 Task: Create in the project AgileHaven in Backlog an issue 'Integrate a new product comparison feature into an existing e-commerce website to improve product evaluation and decision making for customers', assign it to team member softage.4@softage.net and change the status to IN PROGRESS. Create in the project AgileHaven in Backlog an issue 'Develop a new tool for automated testing of web application security vulnerabilities and penetration testing', assign it to team member softage.1@softage.net and change the status to IN PROGRESS
Action: Mouse moved to (200, 64)
Screenshot: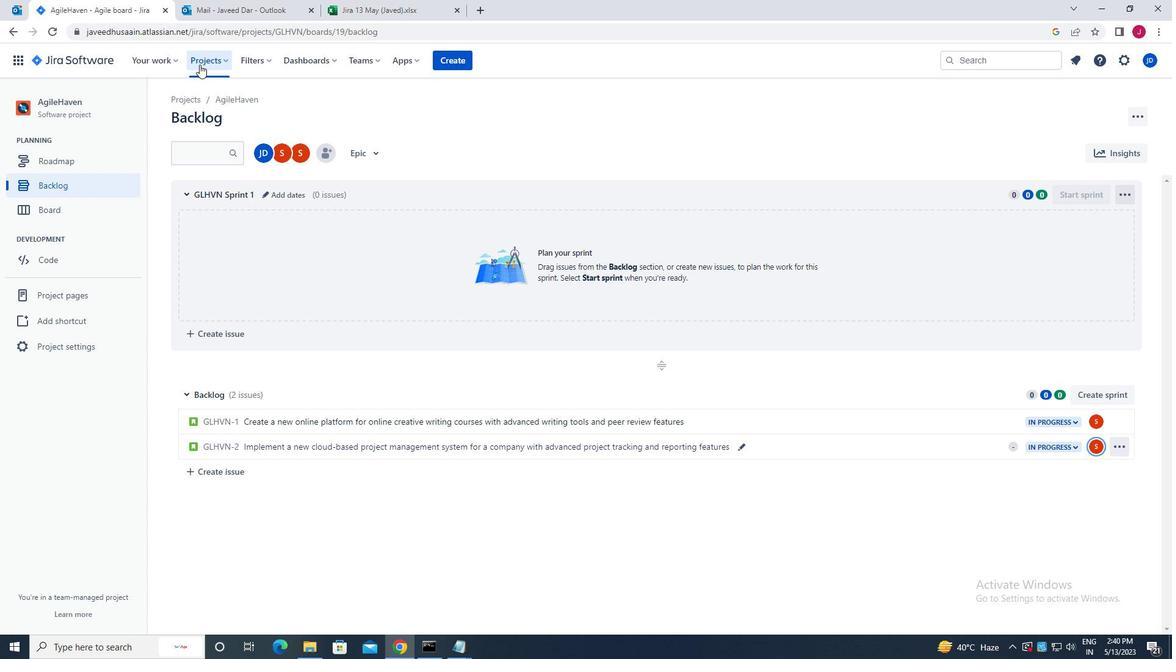 
Action: Mouse pressed left at (200, 64)
Screenshot: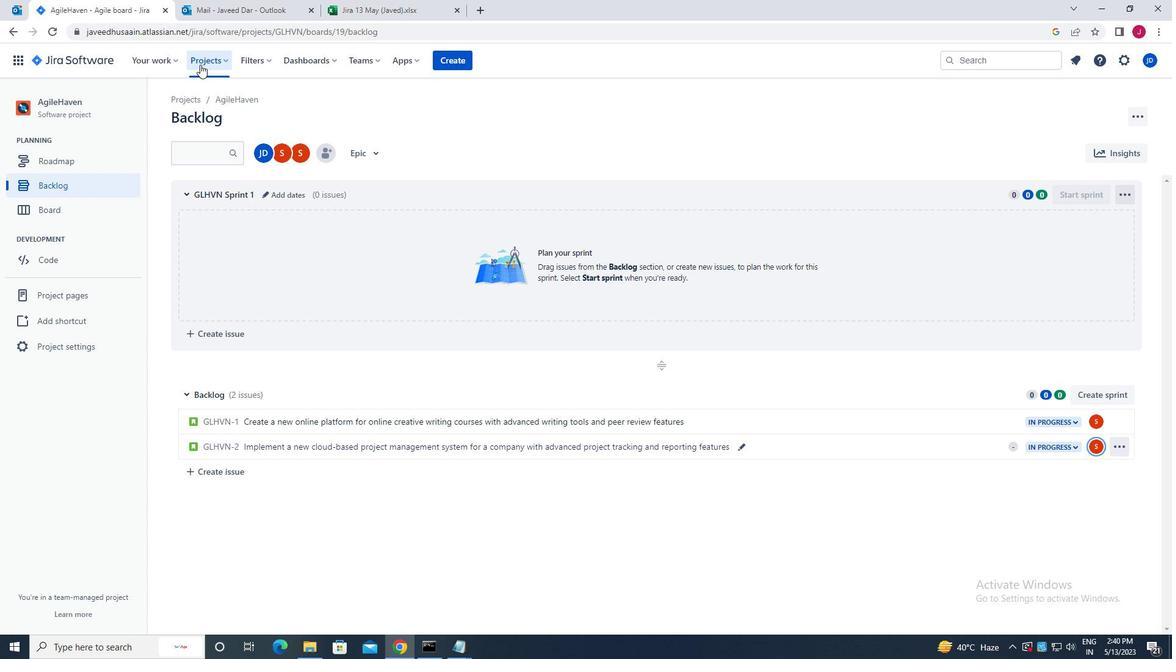 
Action: Mouse moved to (251, 111)
Screenshot: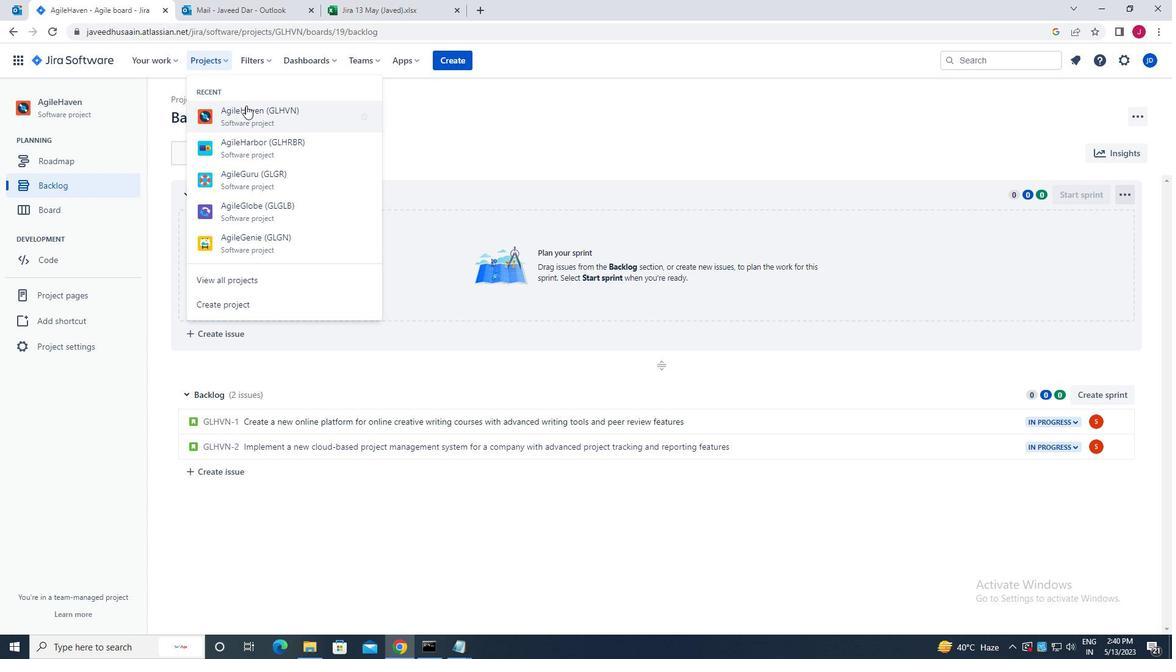 
Action: Mouse pressed left at (251, 111)
Screenshot: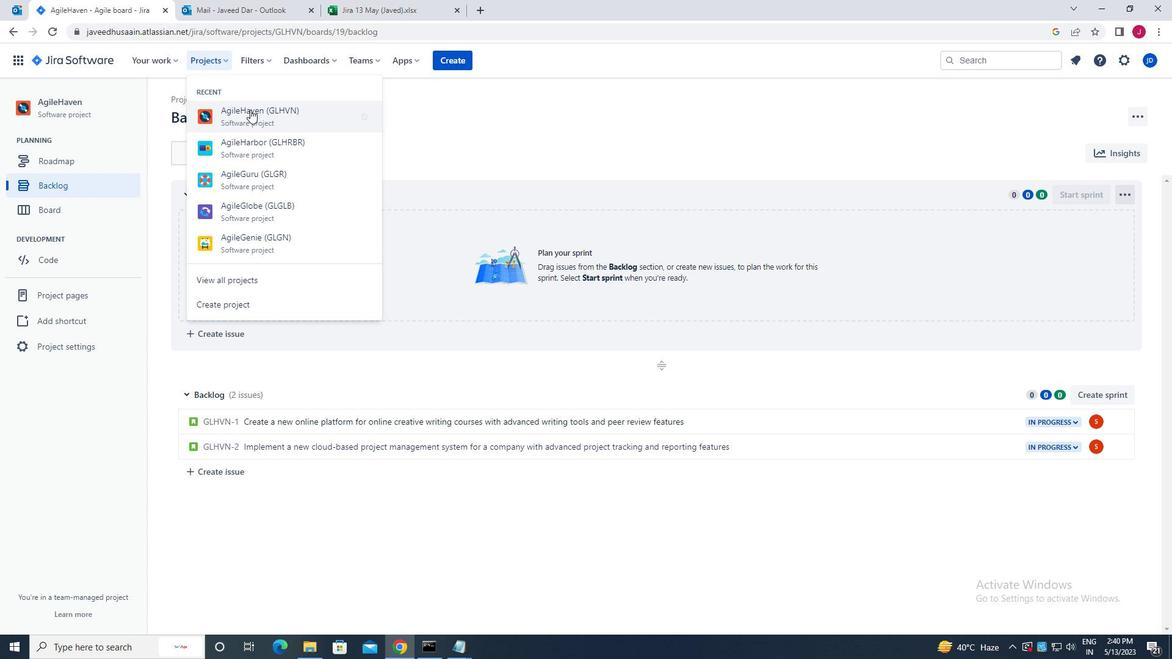 
Action: Mouse moved to (79, 186)
Screenshot: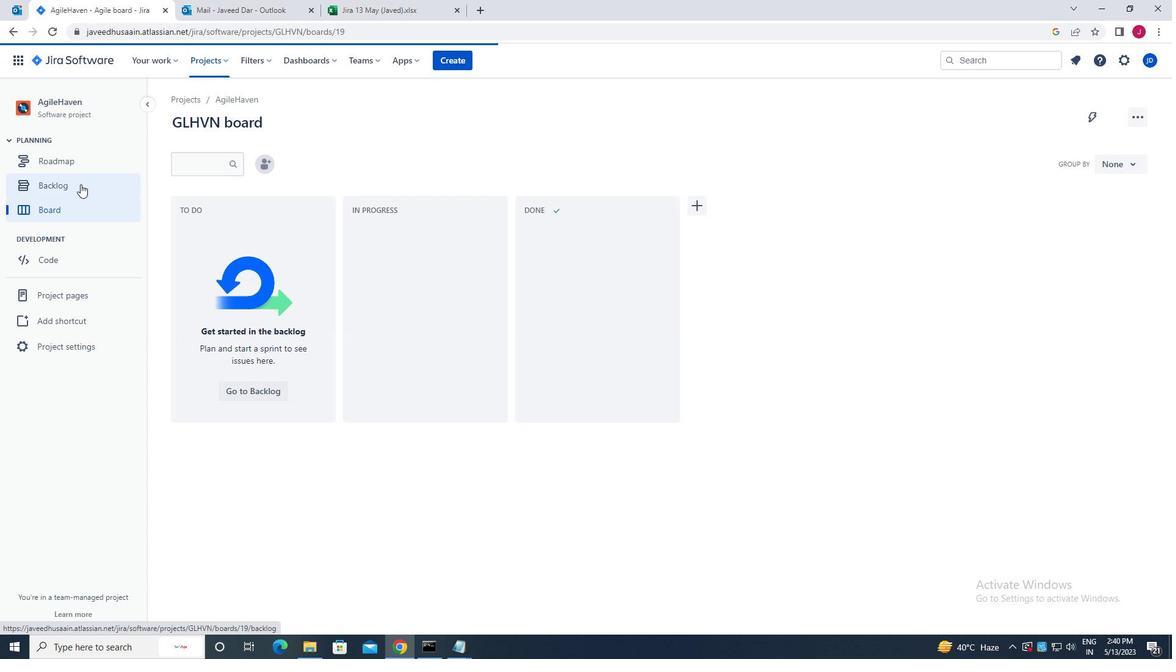 
Action: Mouse pressed left at (79, 186)
Screenshot: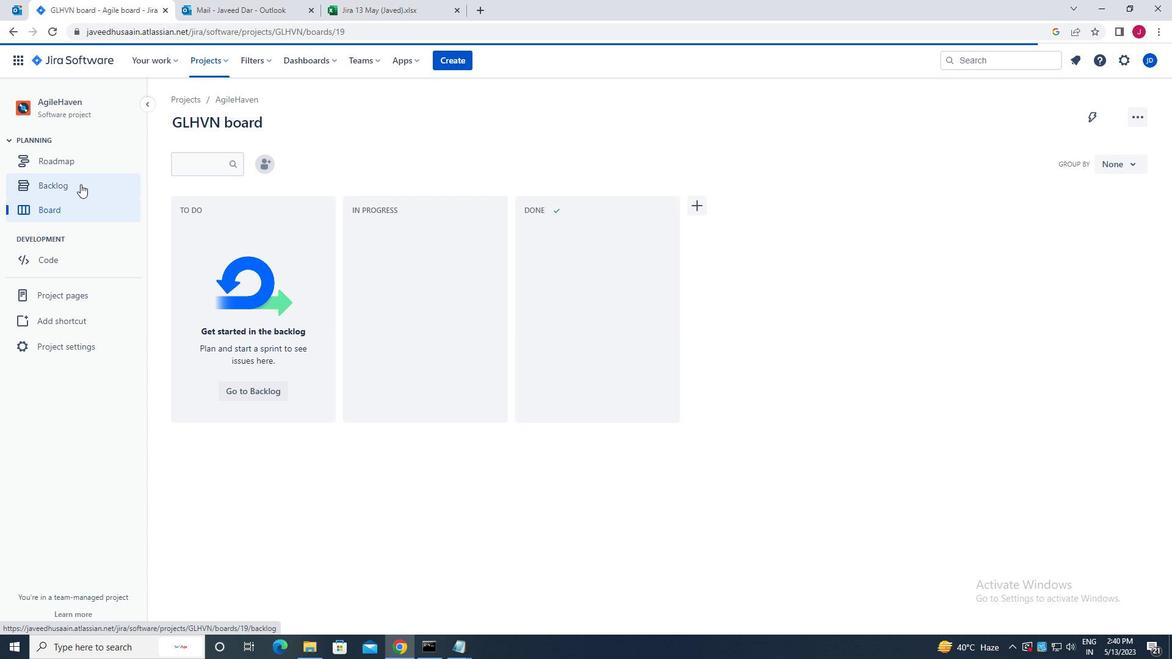 
Action: Mouse moved to (433, 367)
Screenshot: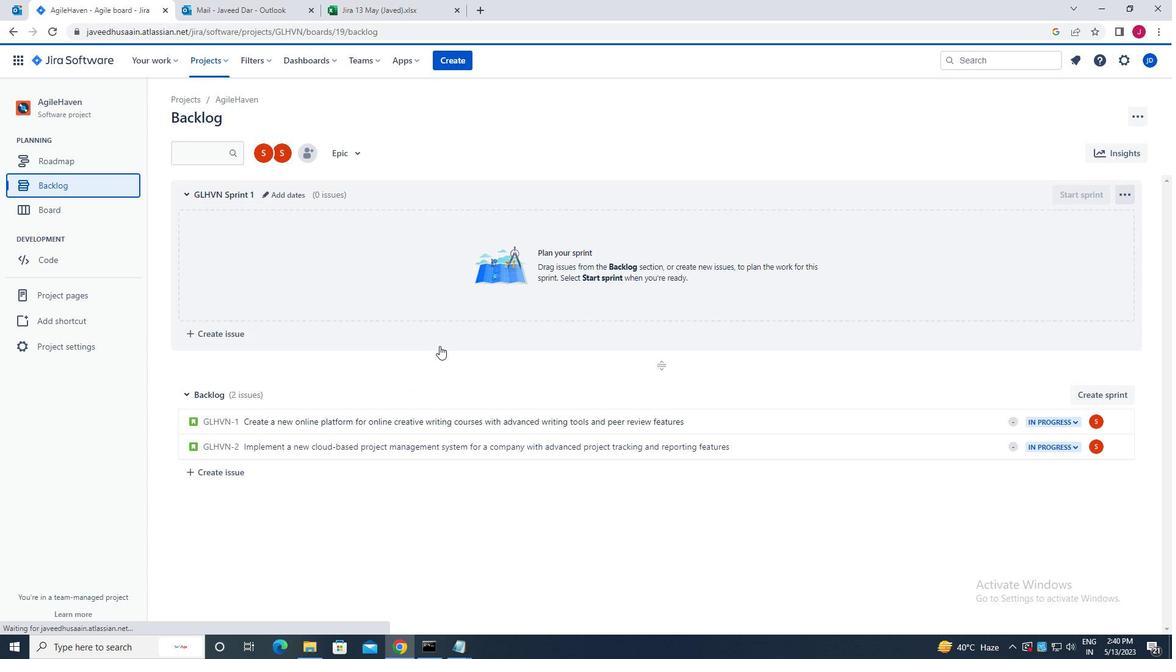 
Action: Mouse scrolled (433, 366) with delta (0, 0)
Screenshot: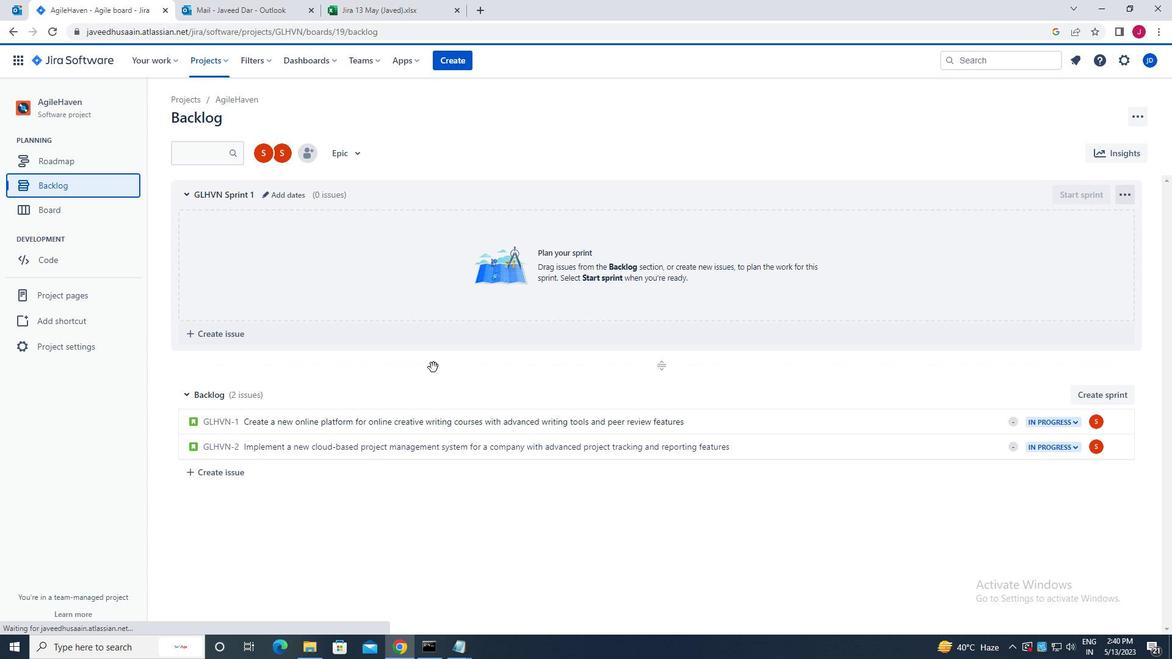 
Action: Mouse scrolled (433, 366) with delta (0, 0)
Screenshot: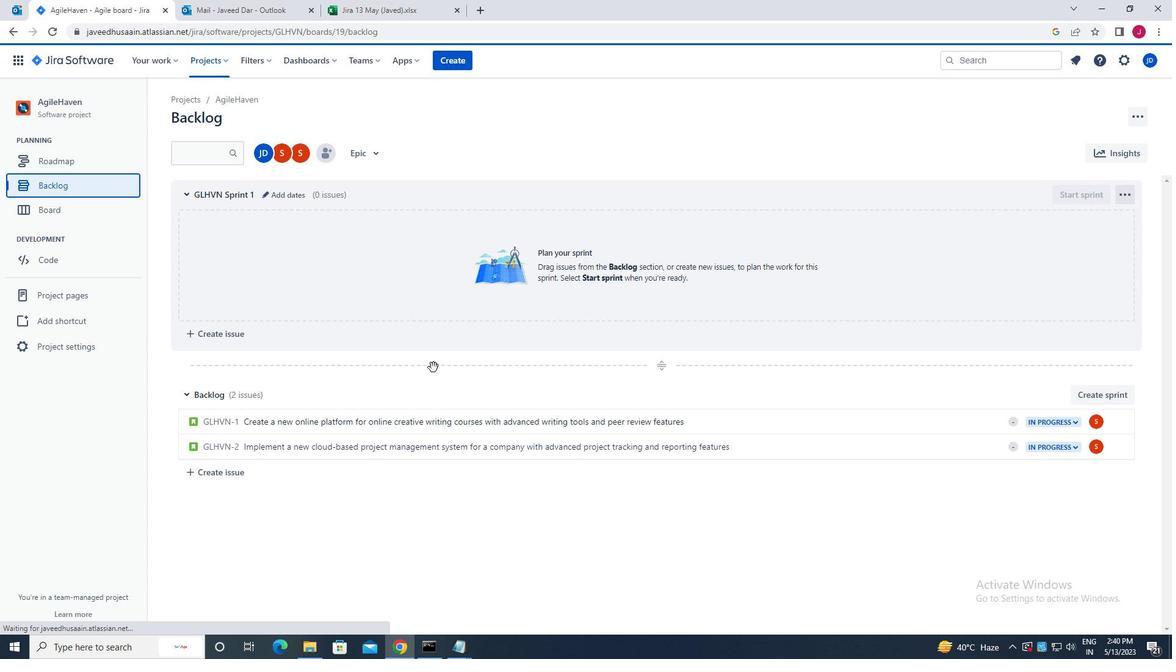 
Action: Mouse scrolled (433, 366) with delta (0, 0)
Screenshot: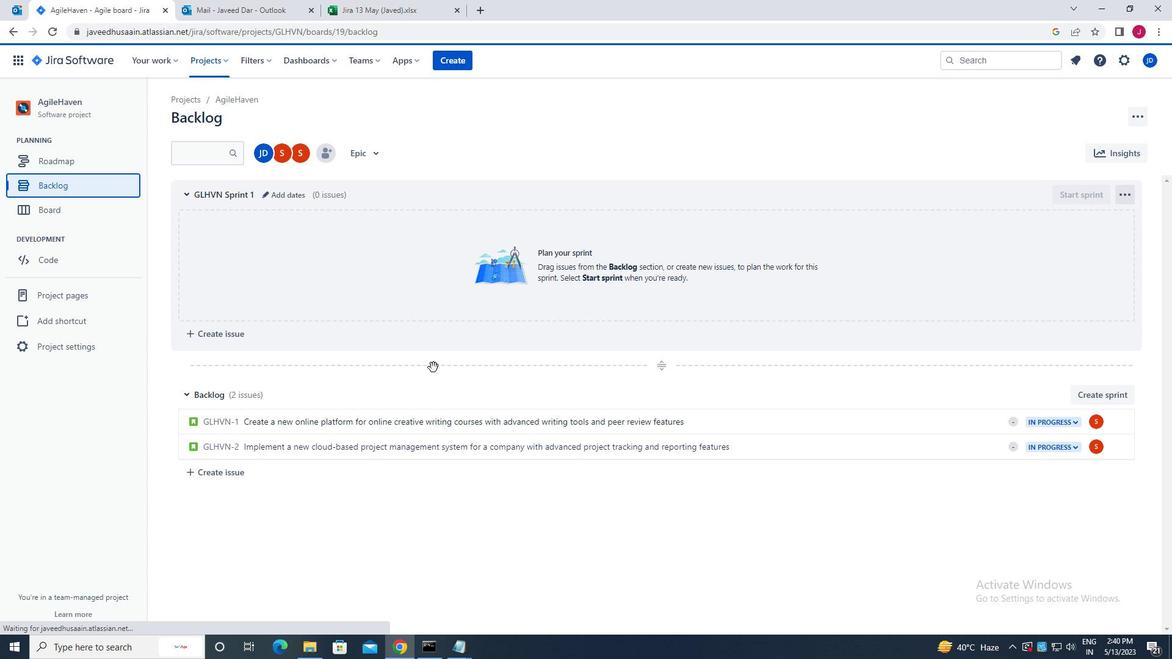 
Action: Mouse moved to (227, 472)
Screenshot: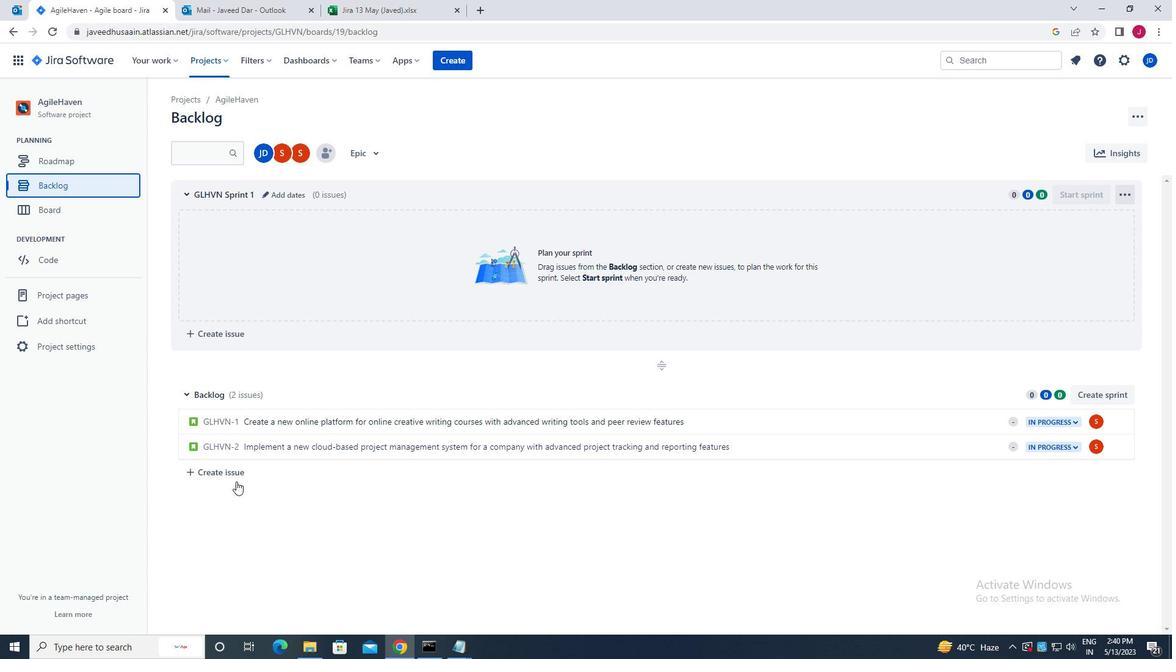 
Action: Mouse pressed left at (227, 472)
Screenshot: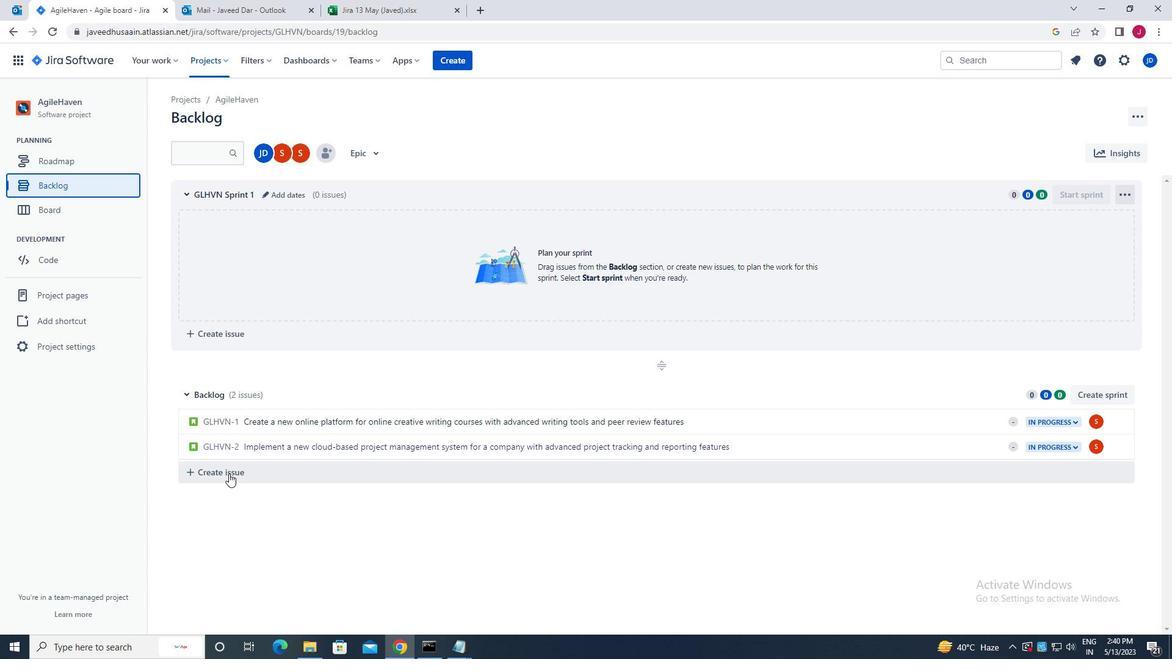 
Action: Mouse moved to (321, 476)
Screenshot: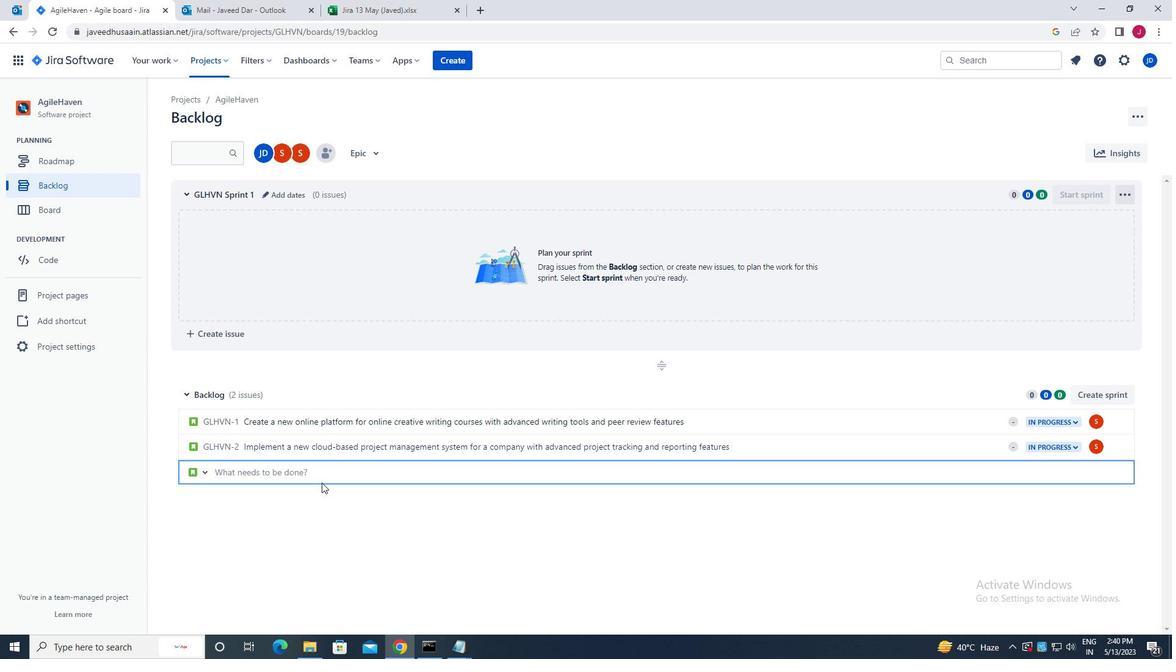 
Action: Mouse pressed left at (321, 476)
Screenshot: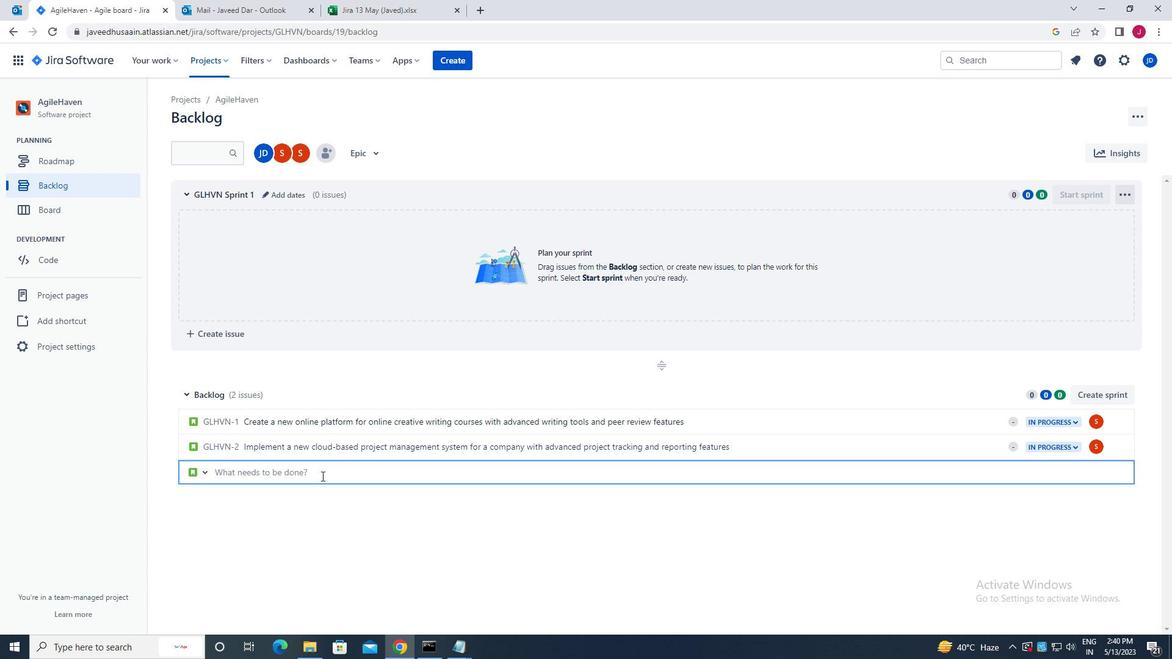
Action: Key pressed i<Key.caps_lock>ntegrate<Key.space>a<Key.space>new<Key.space>product<Key.space>comparision<Key.space>
Screenshot: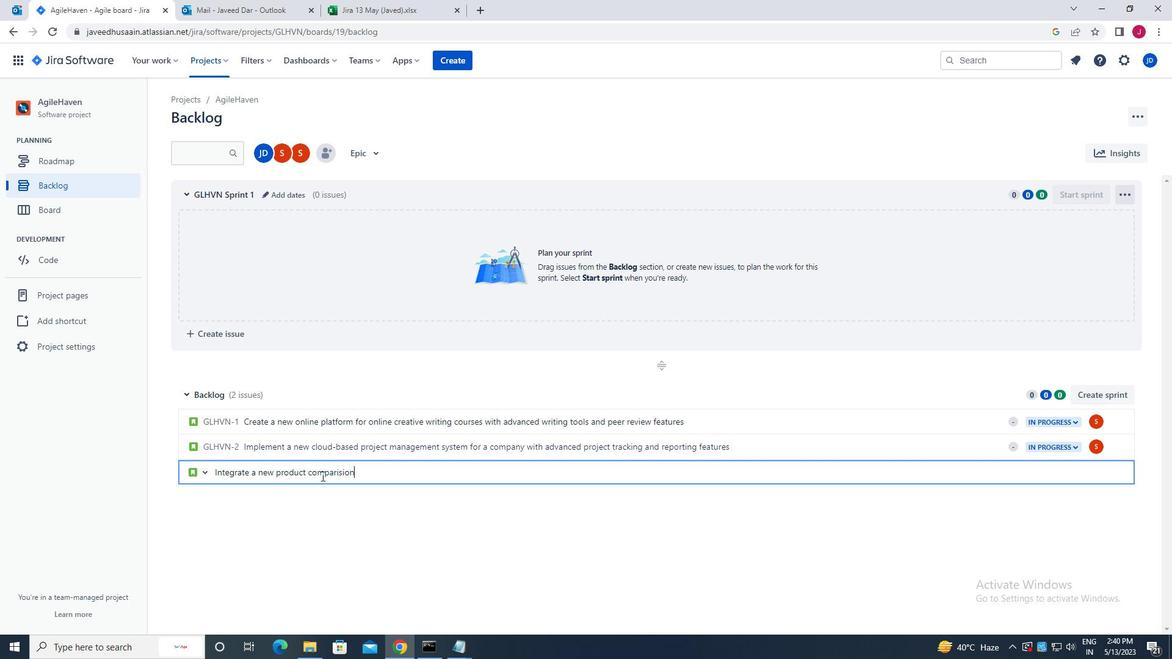 
Action: Mouse moved to (339, 473)
Screenshot: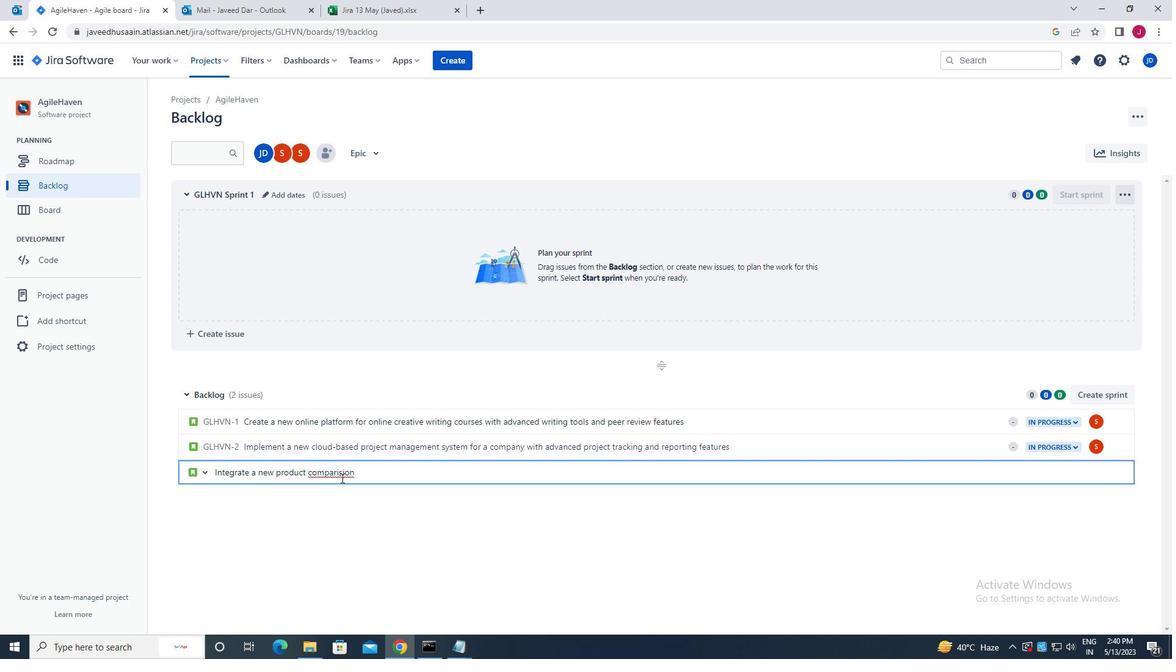 
Action: Mouse pressed right at (339, 473)
Screenshot: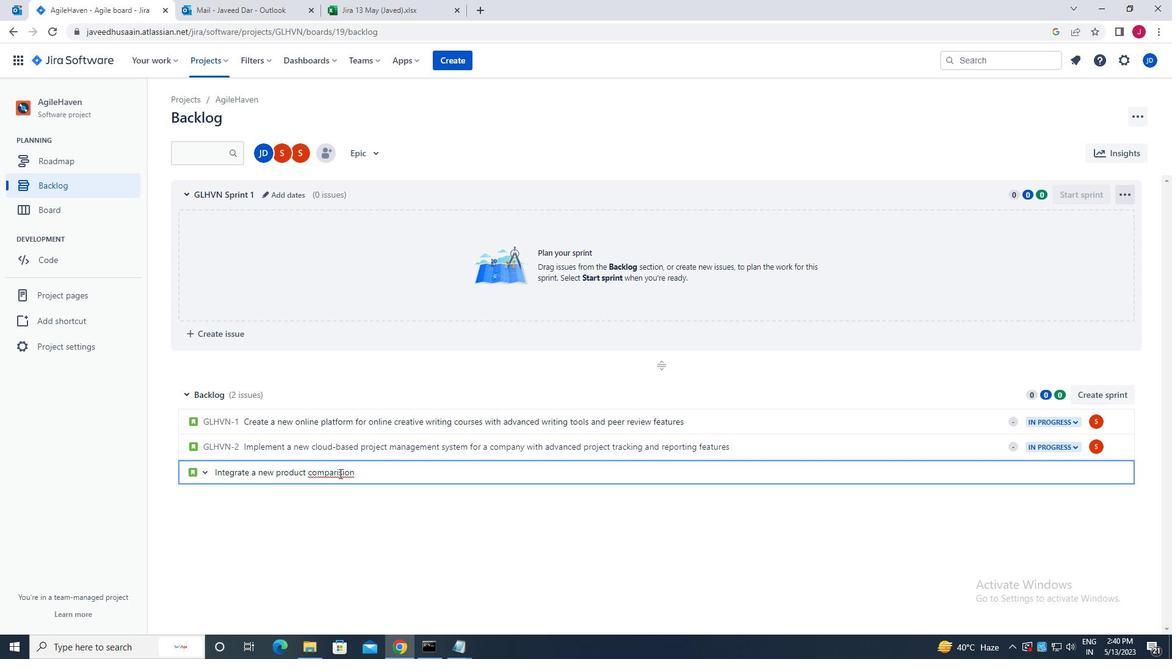 
Action: Mouse moved to (392, 308)
Screenshot: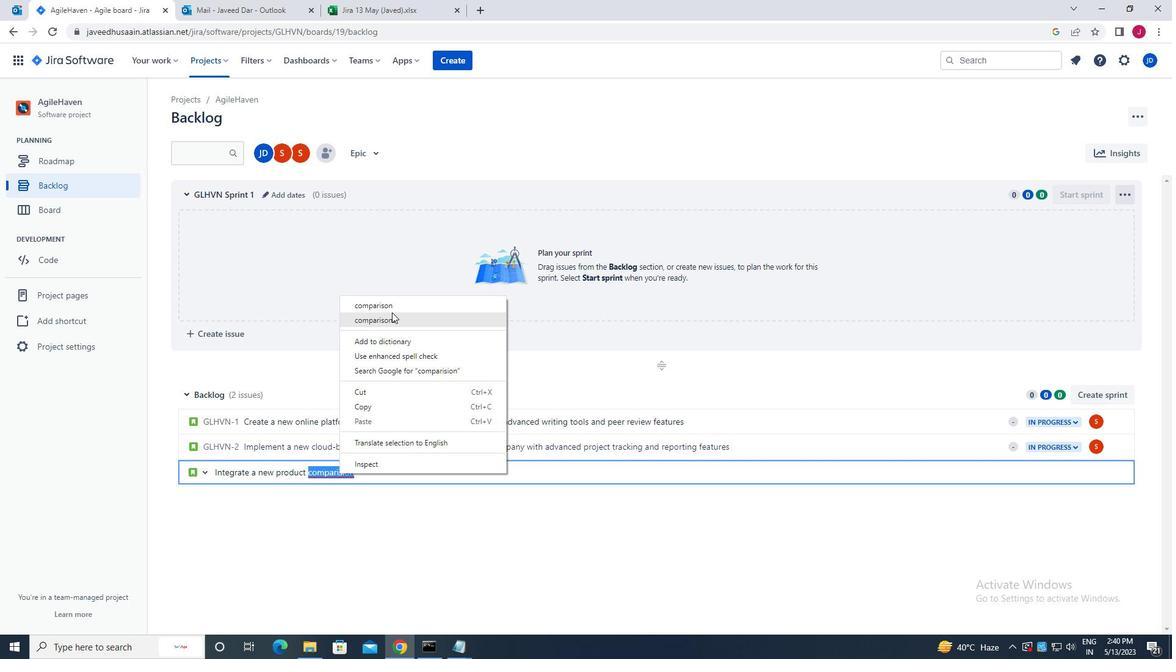 
Action: Mouse pressed left at (392, 308)
Screenshot: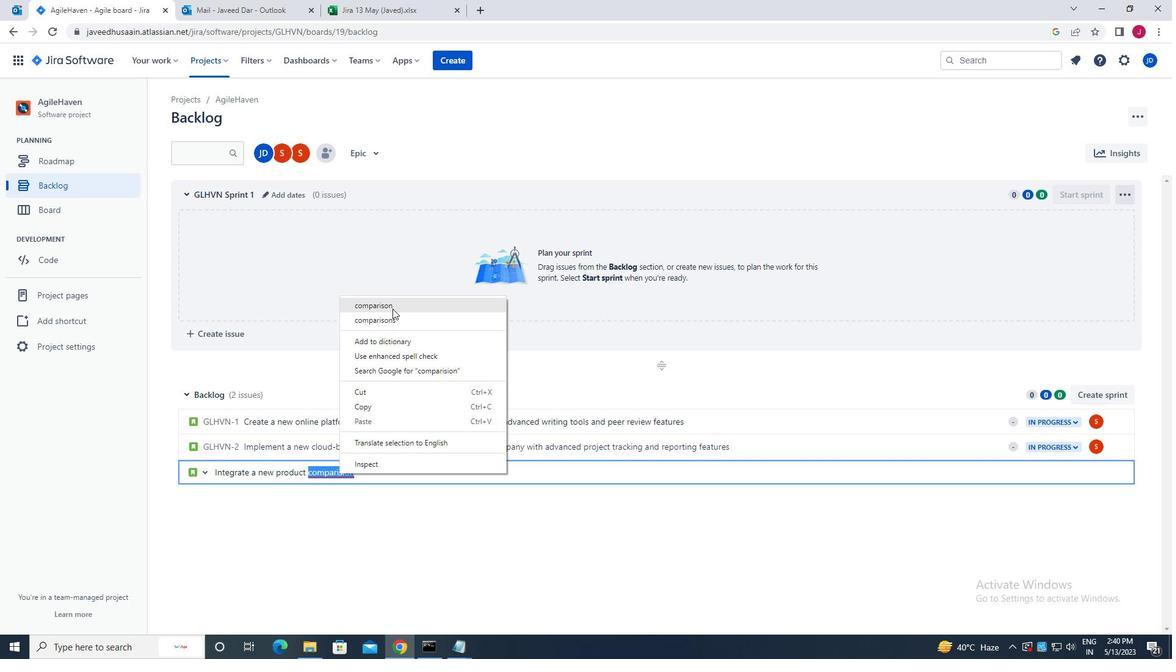 
Action: Mouse moved to (406, 460)
Screenshot: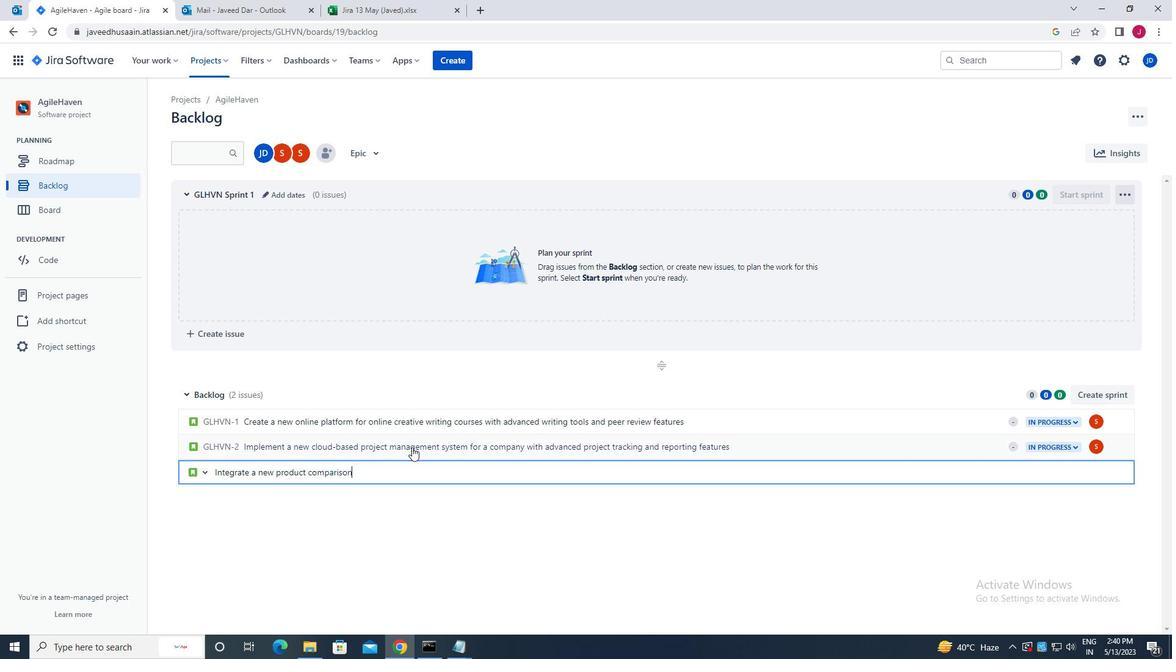 
Action: Key pressed <Key.space>feature<Key.space>into<Key.space>an<Key.space>existing<Key.space>e-commerce<Key.space>website<Key.space>to<Key.space>improve<Key.space>product<Key.space>evalution<Key.space>
Screenshot: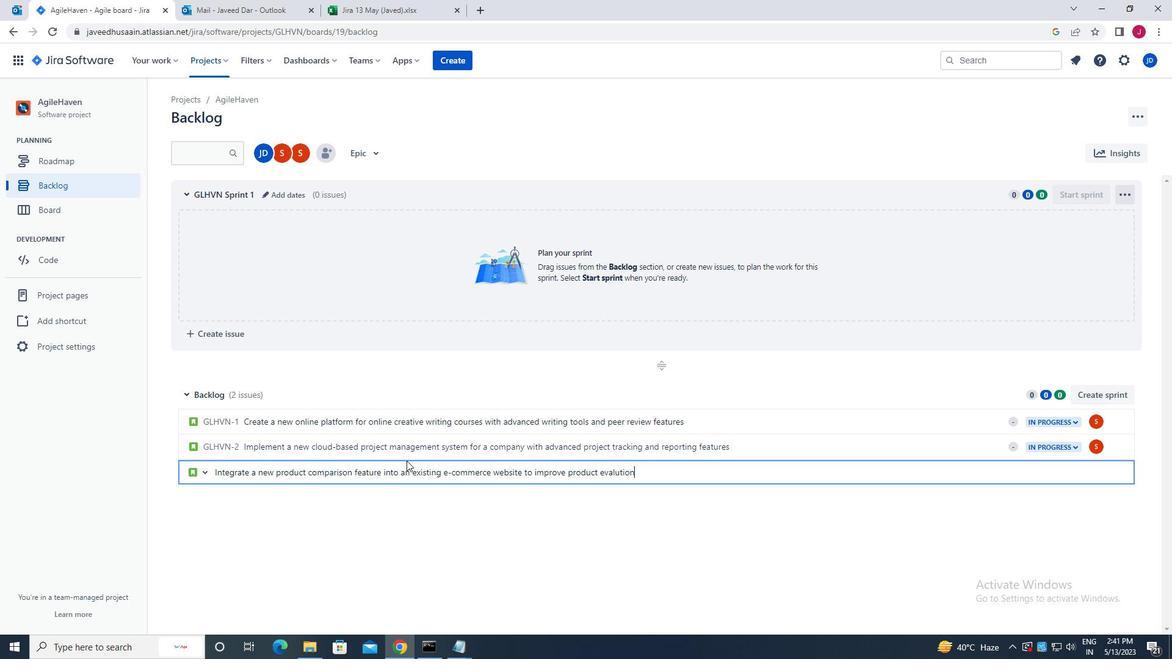 
Action: Mouse moved to (630, 474)
Screenshot: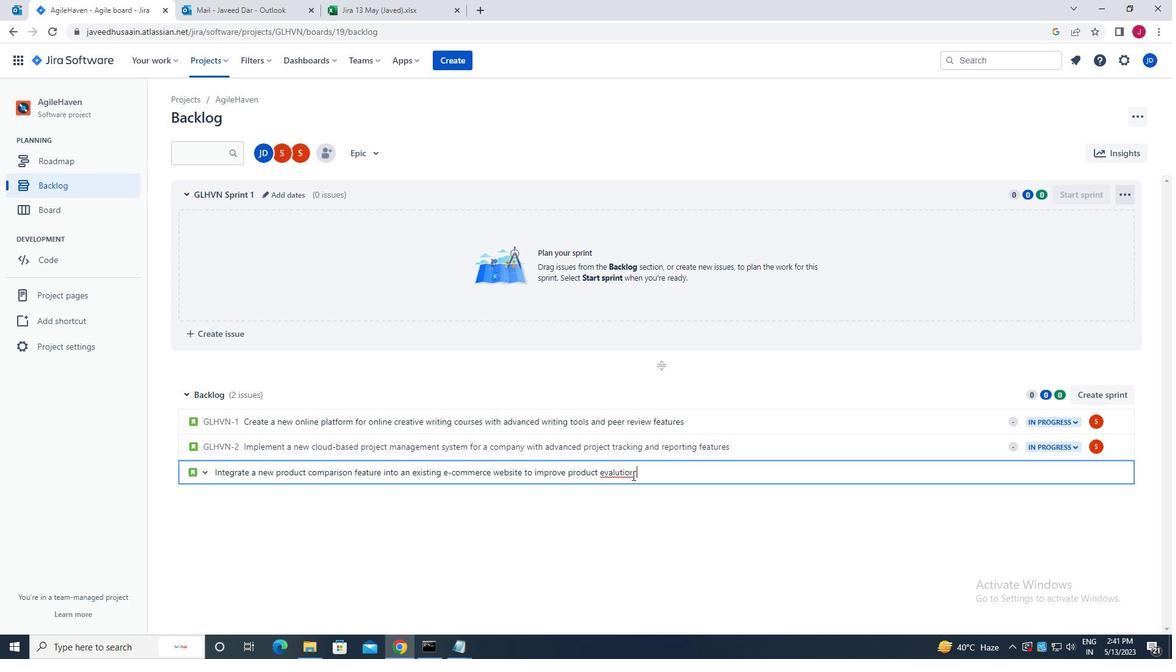 
Action: Mouse pressed right at (630, 474)
Screenshot: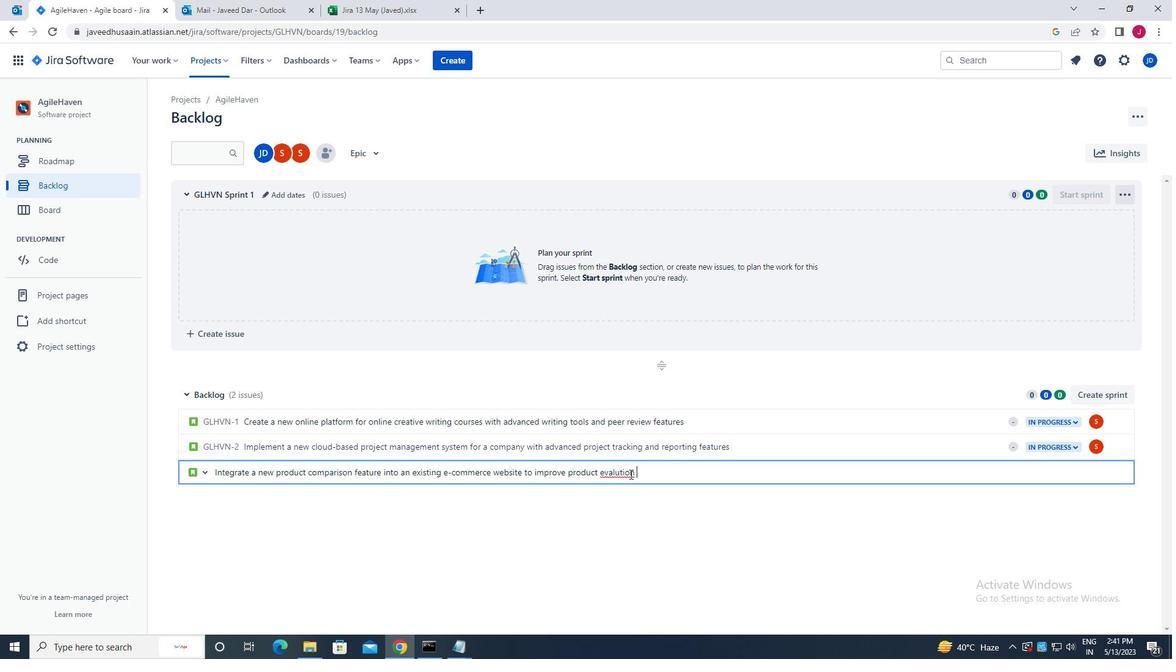 
Action: Mouse moved to (666, 290)
Screenshot: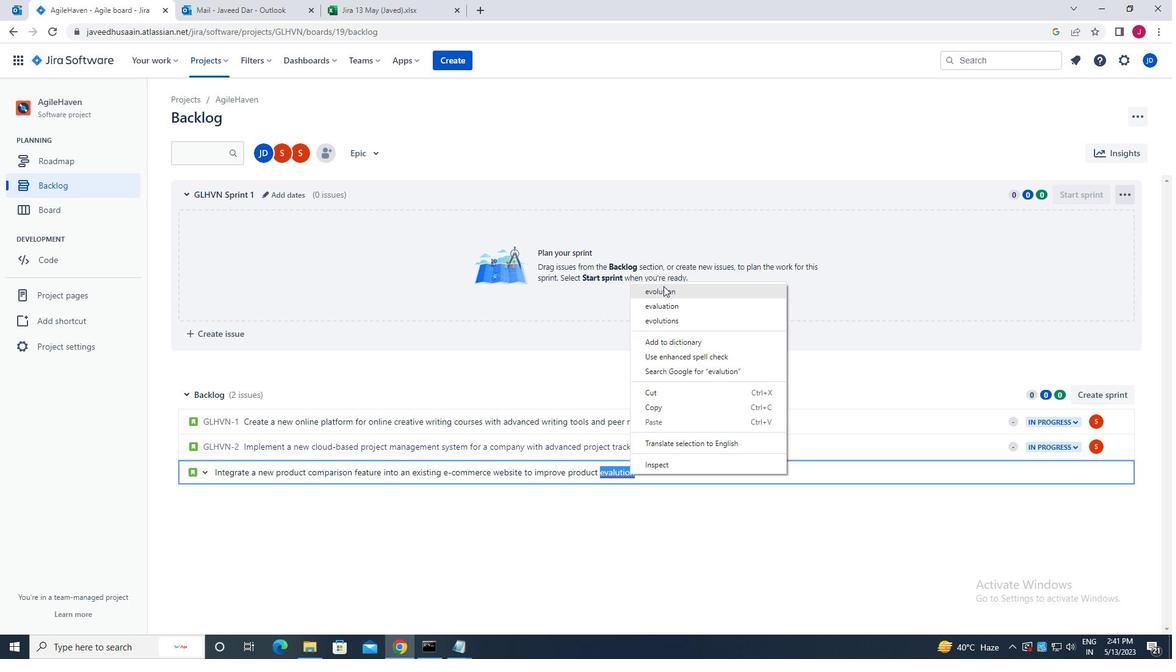 
Action: Mouse pressed left at (666, 290)
Screenshot: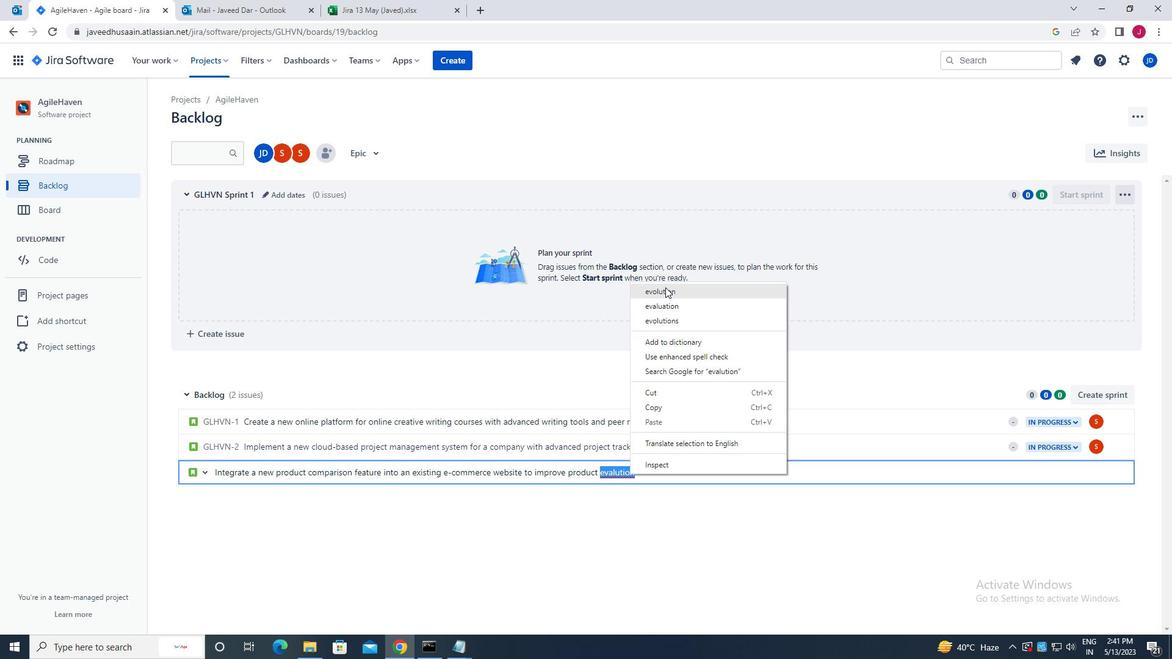 
Action: Mouse moved to (659, 469)
Screenshot: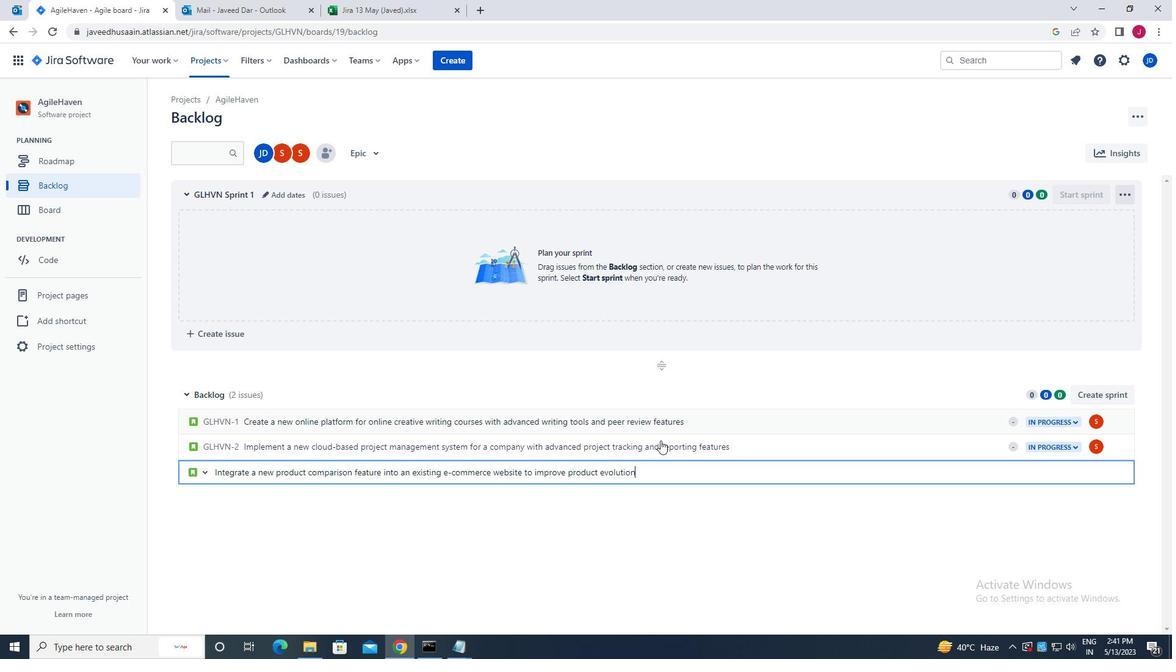 
Action: Key pressed <Key.space>
Screenshot: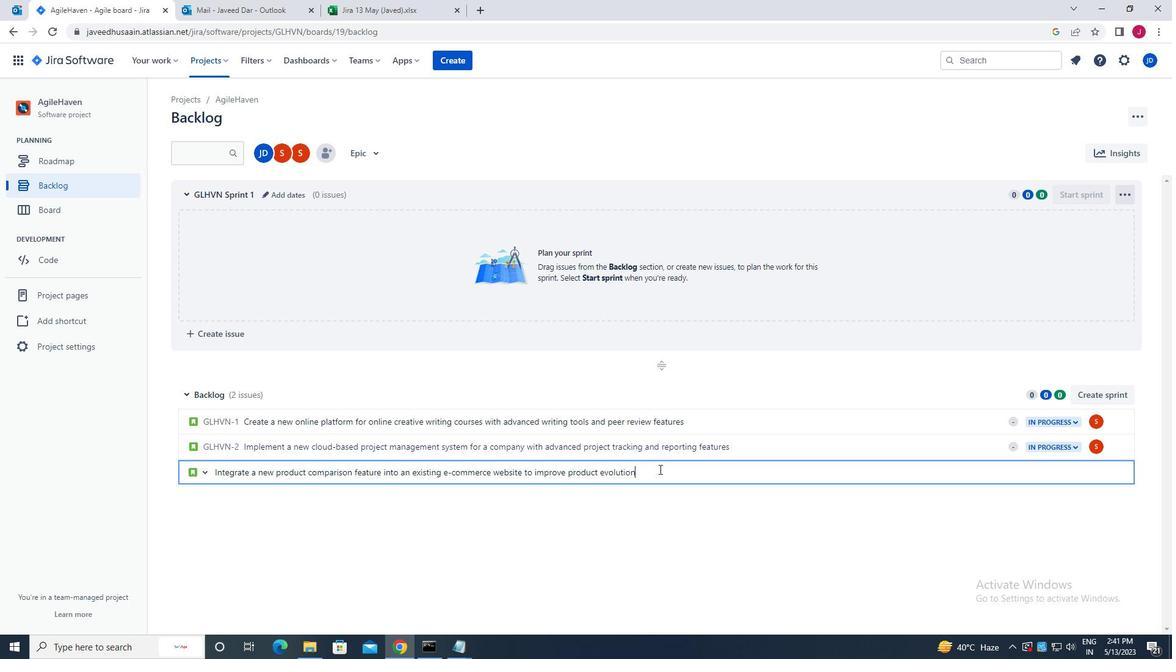 
Action: Mouse moved to (609, 473)
Screenshot: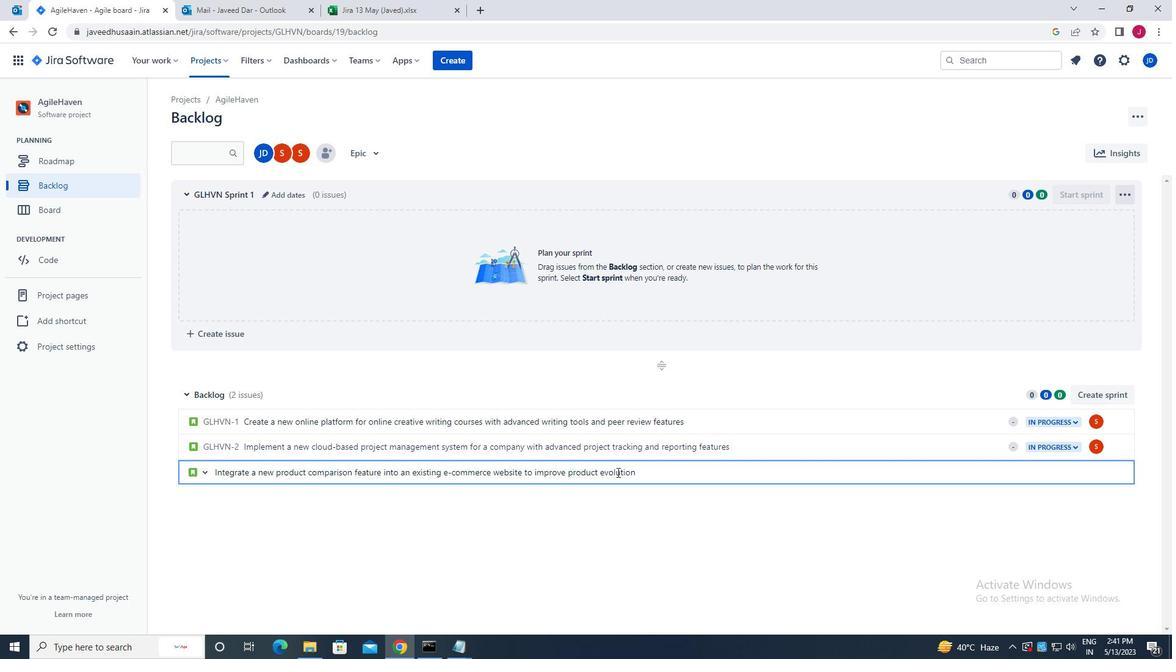 
Action: Mouse pressed left at (609, 473)
Screenshot: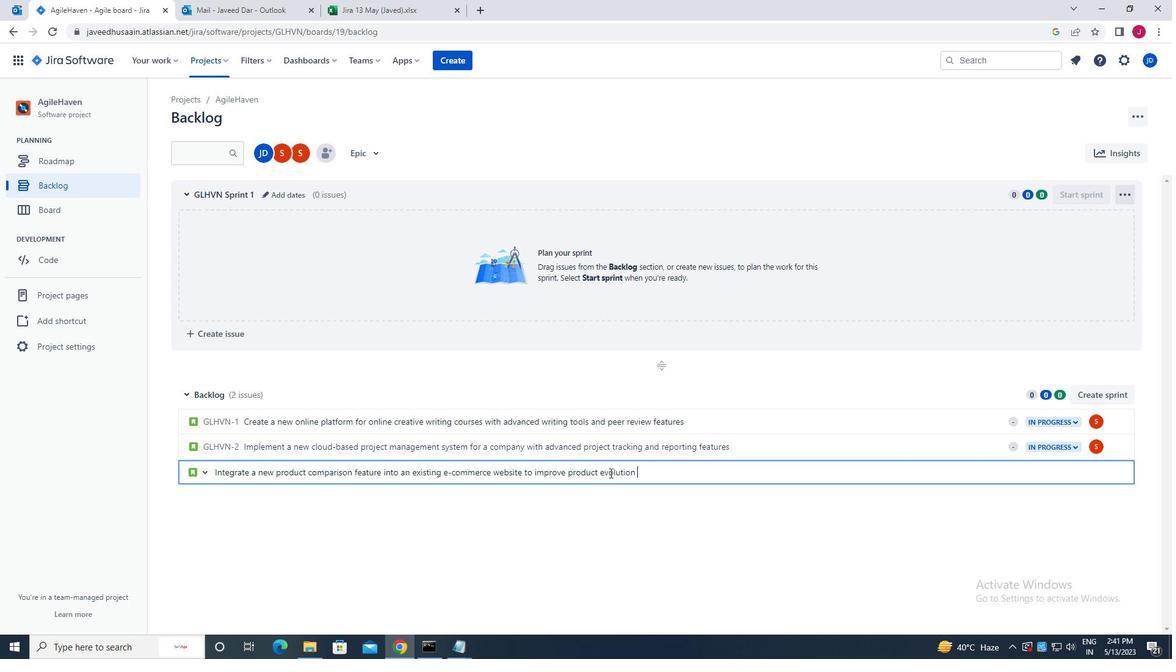 
Action: Key pressed a
Screenshot: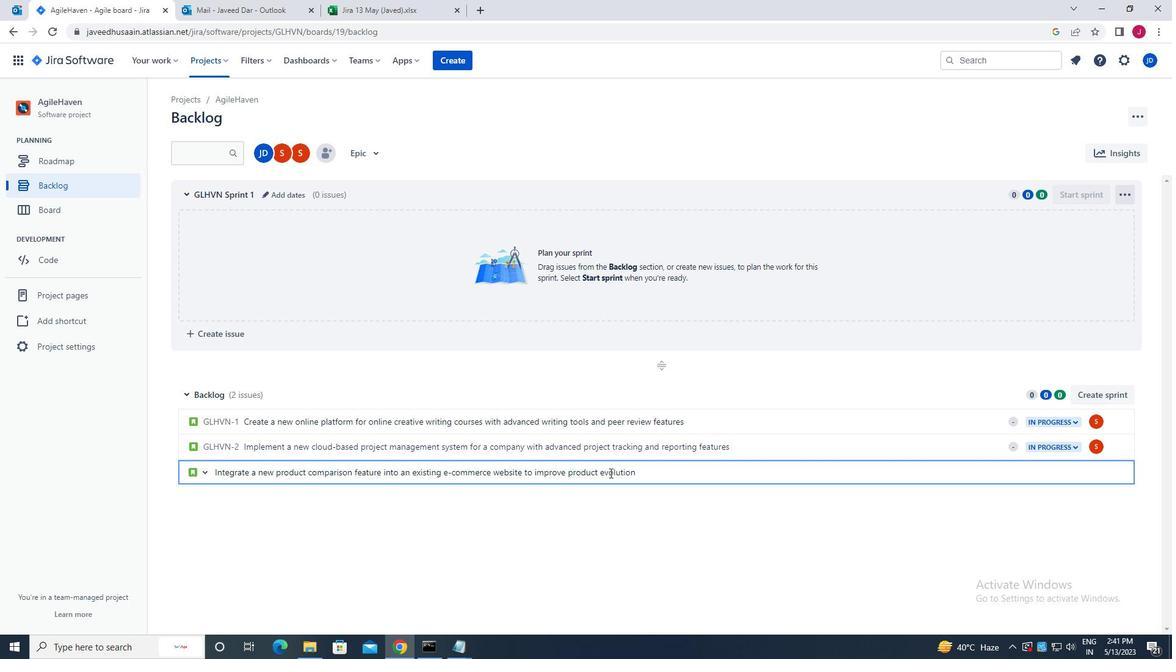 
Action: Mouse moved to (615, 470)
Screenshot: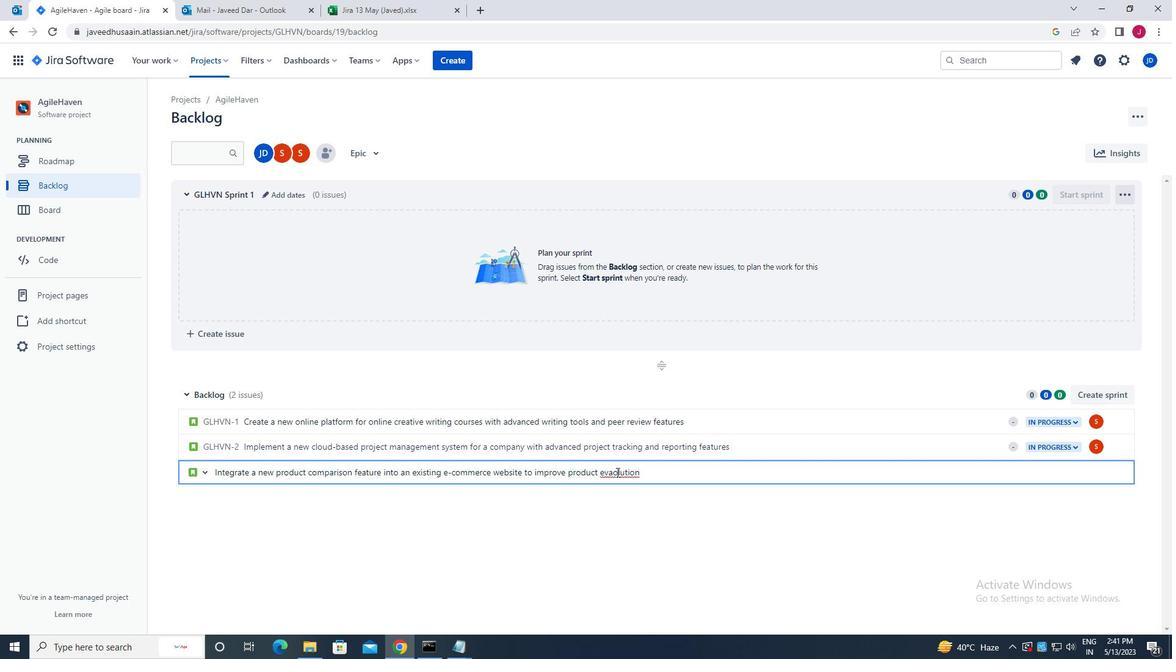 
Action: Key pressed l
Screenshot: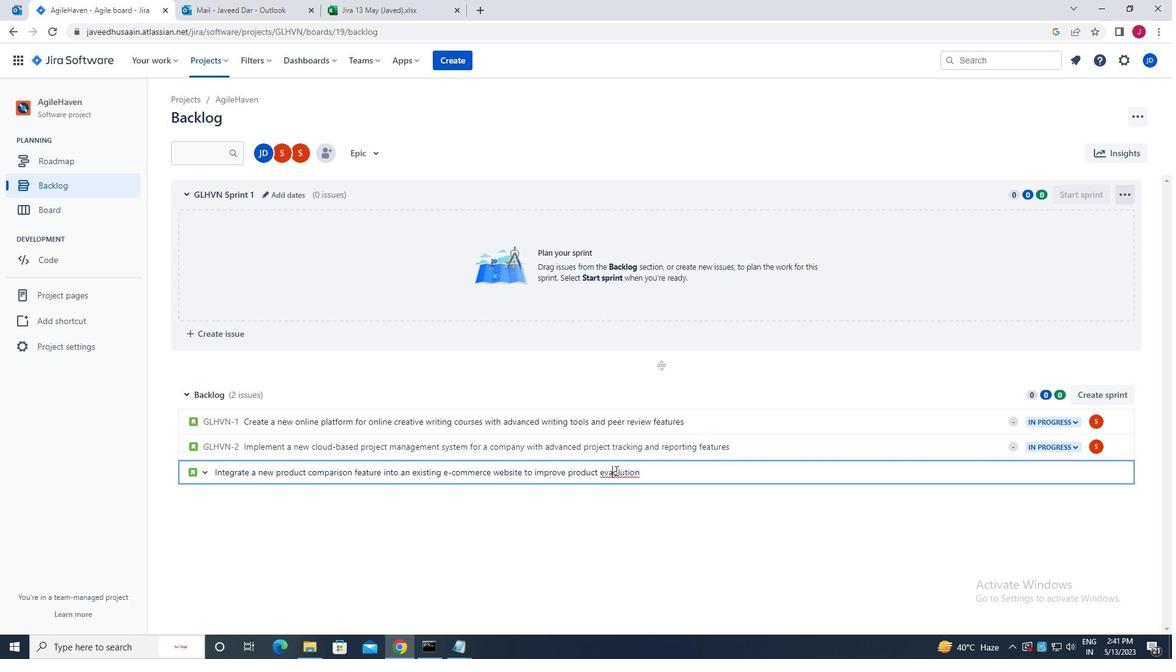 
Action: Mouse moved to (620, 474)
Screenshot: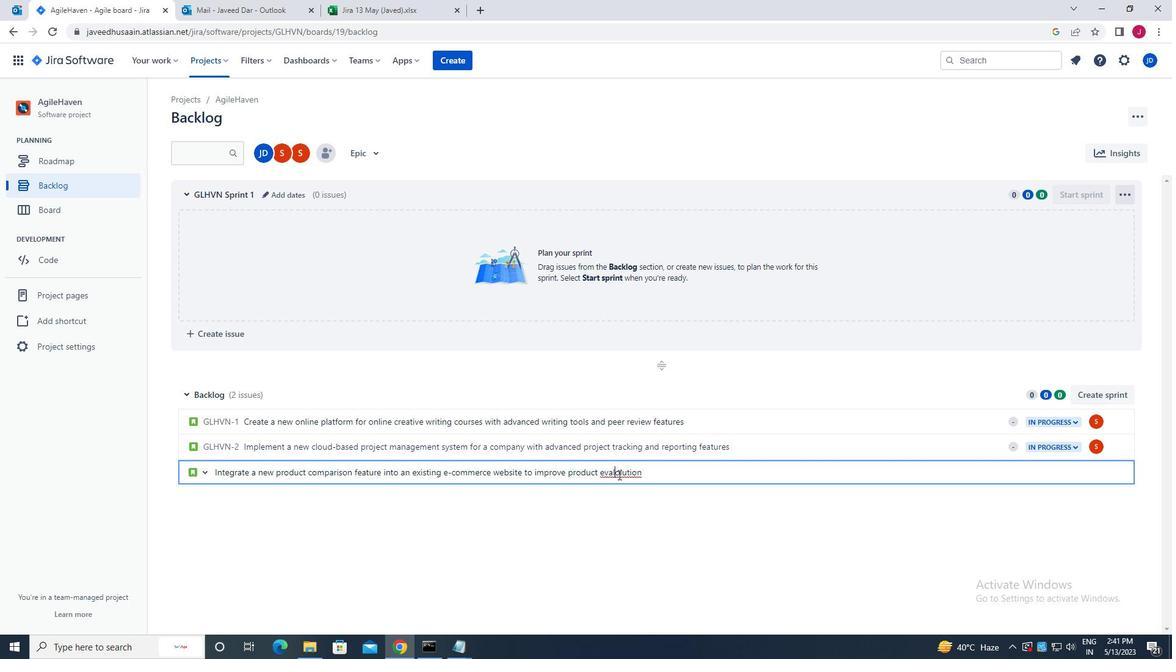 
Action: Mouse pressed left at (620, 474)
Screenshot: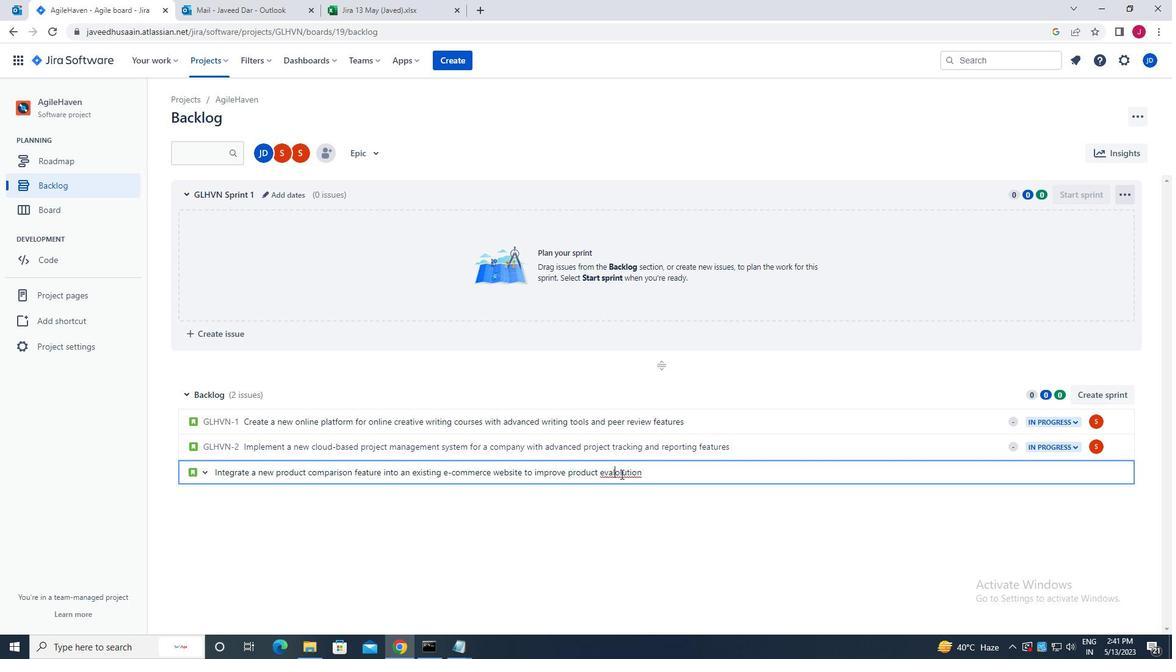 
Action: Key pressed <Key.backspace><Key.backspace>
Screenshot: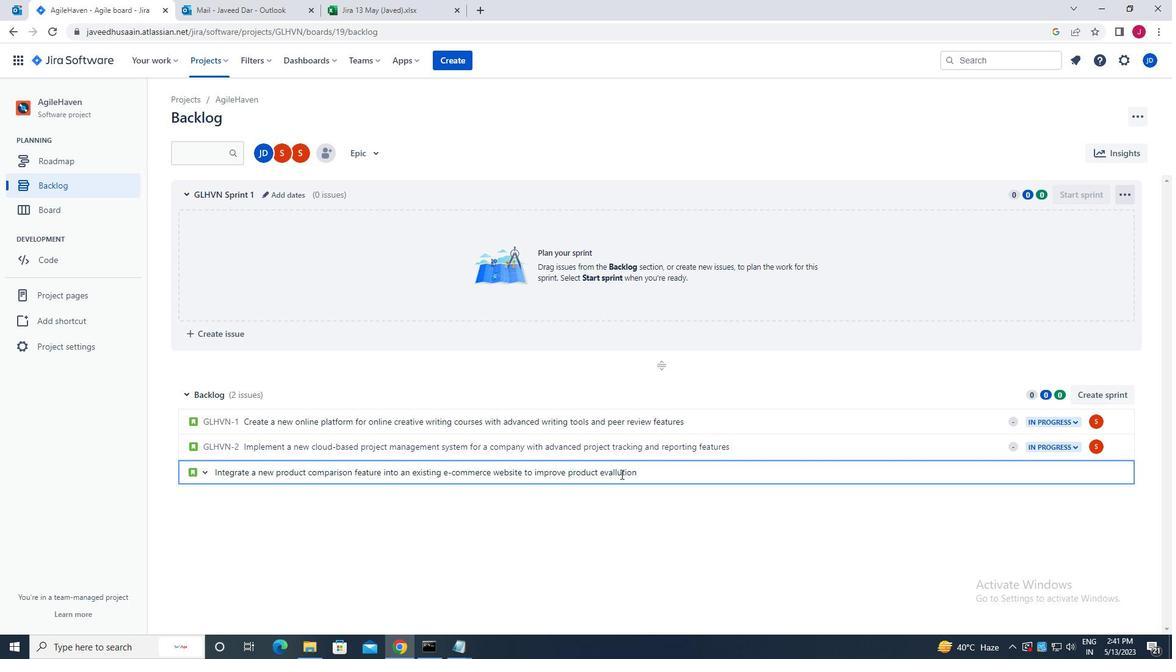 
Action: Mouse moved to (618, 473)
Screenshot: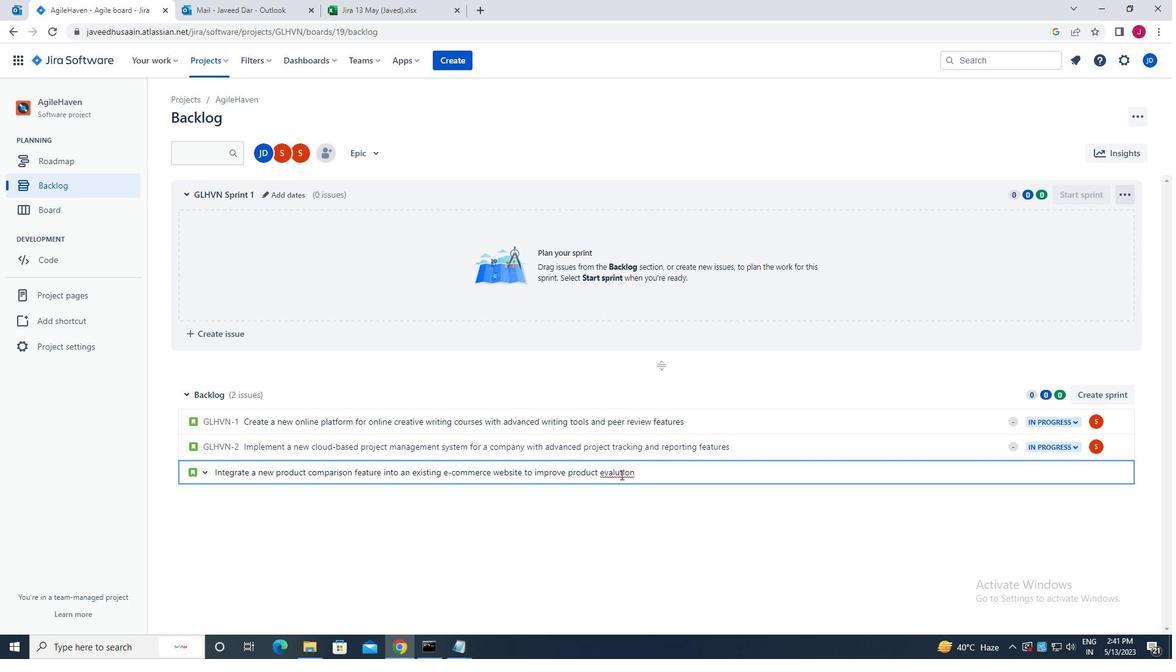 
Action: Mouse pressed left at (618, 473)
Screenshot: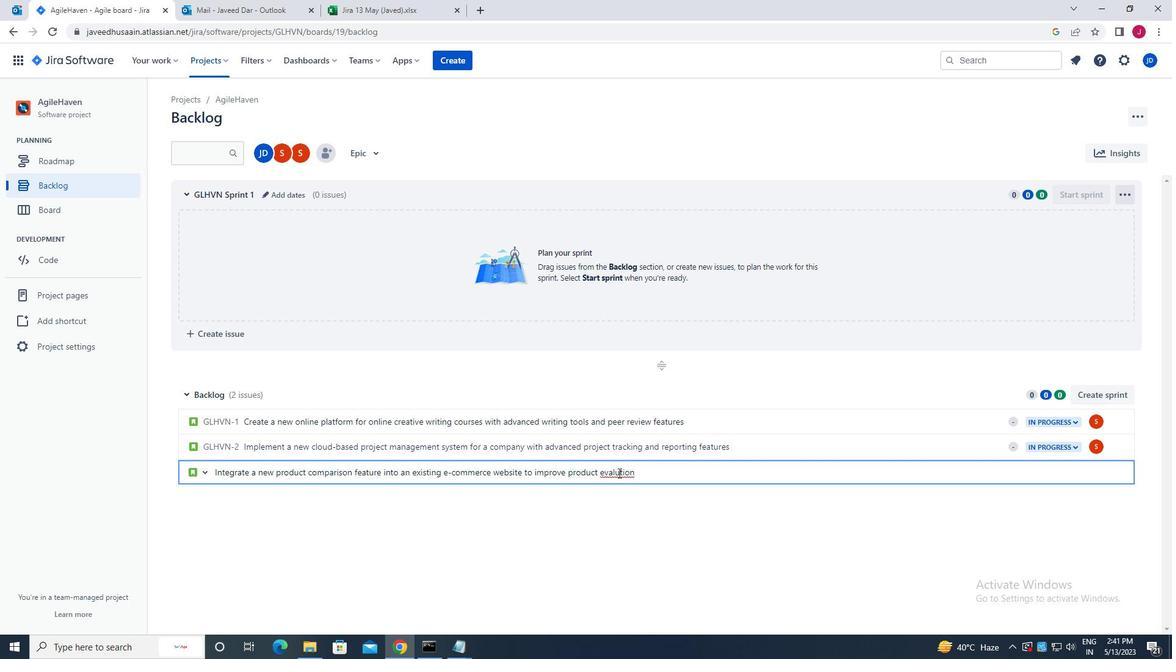
Action: Mouse moved to (624, 474)
Screenshot: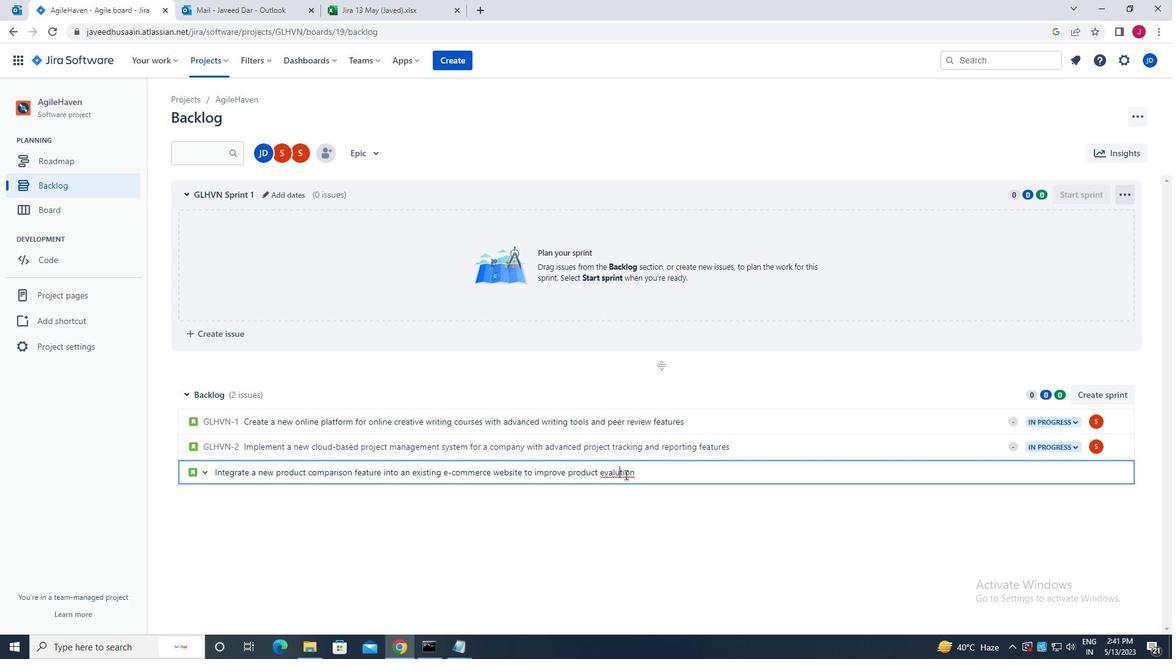 
Action: Key pressed a
Screenshot: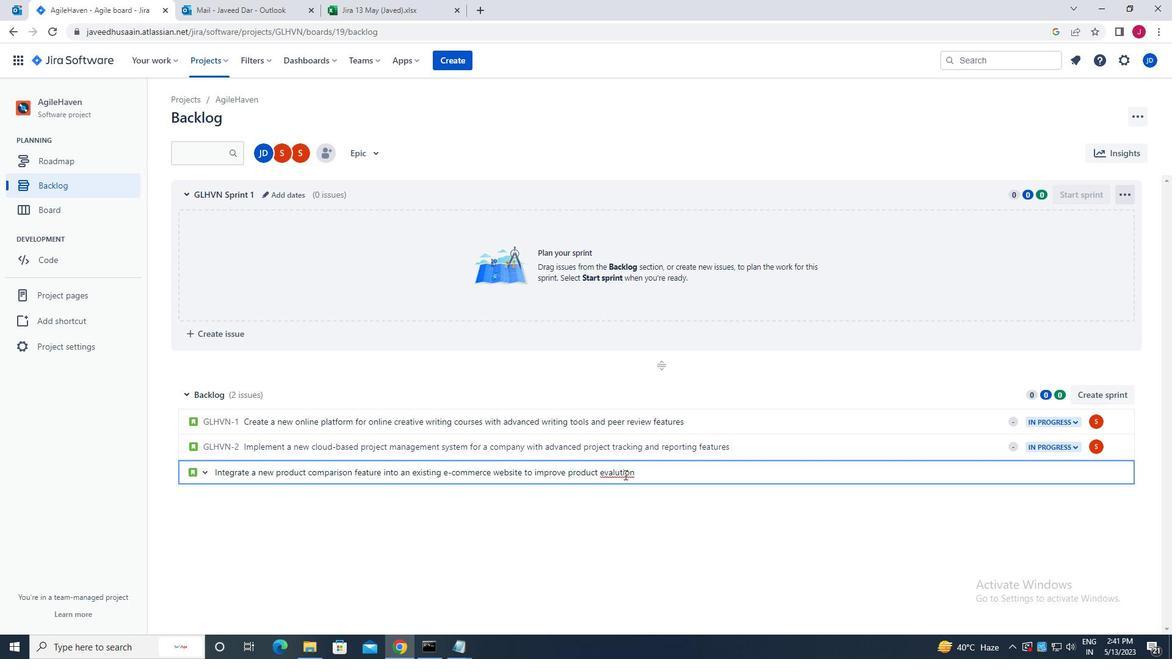 
Action: Mouse moved to (716, 476)
Screenshot: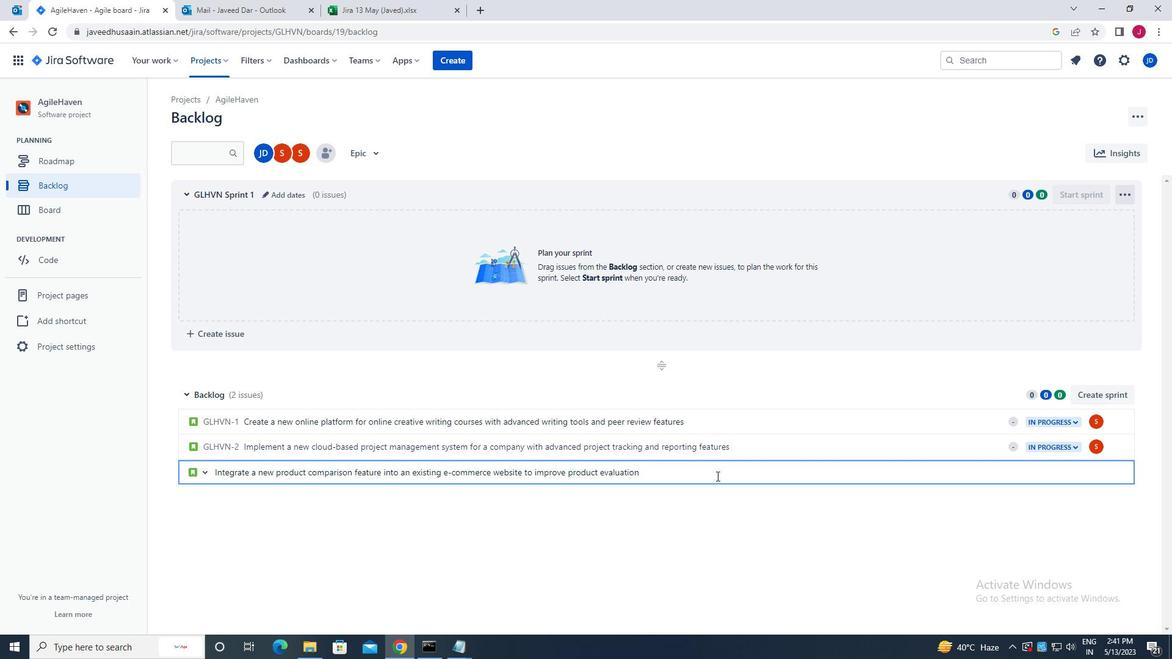 
Action: Mouse pressed left at (716, 476)
Screenshot: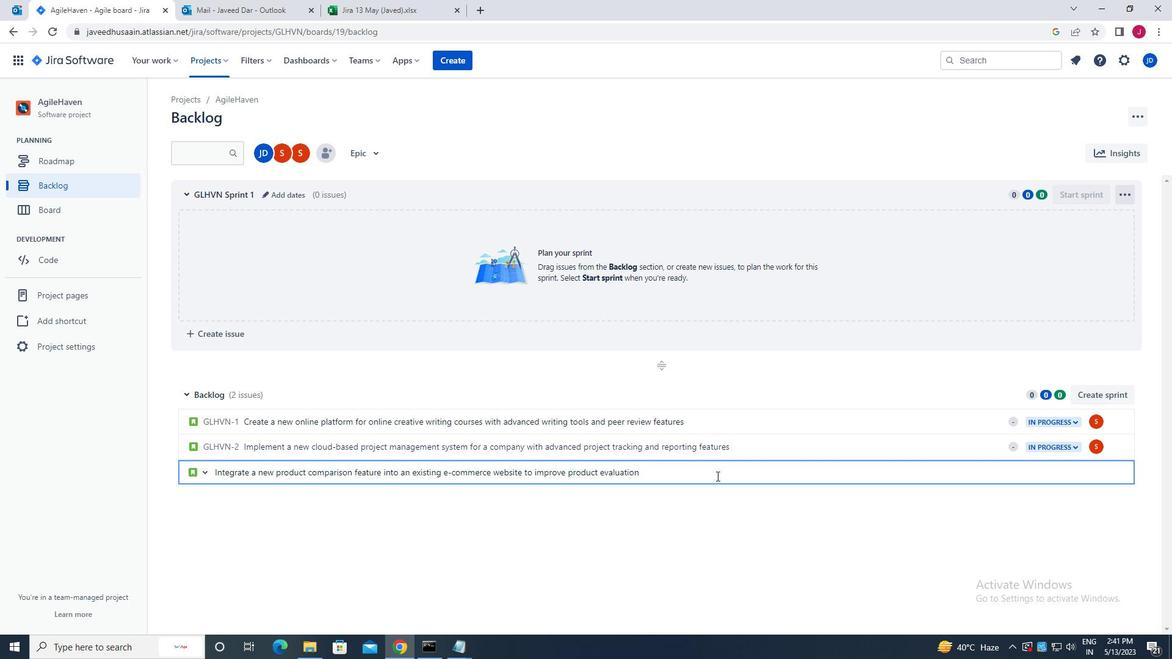 
Action: Mouse moved to (716, 476)
Screenshot: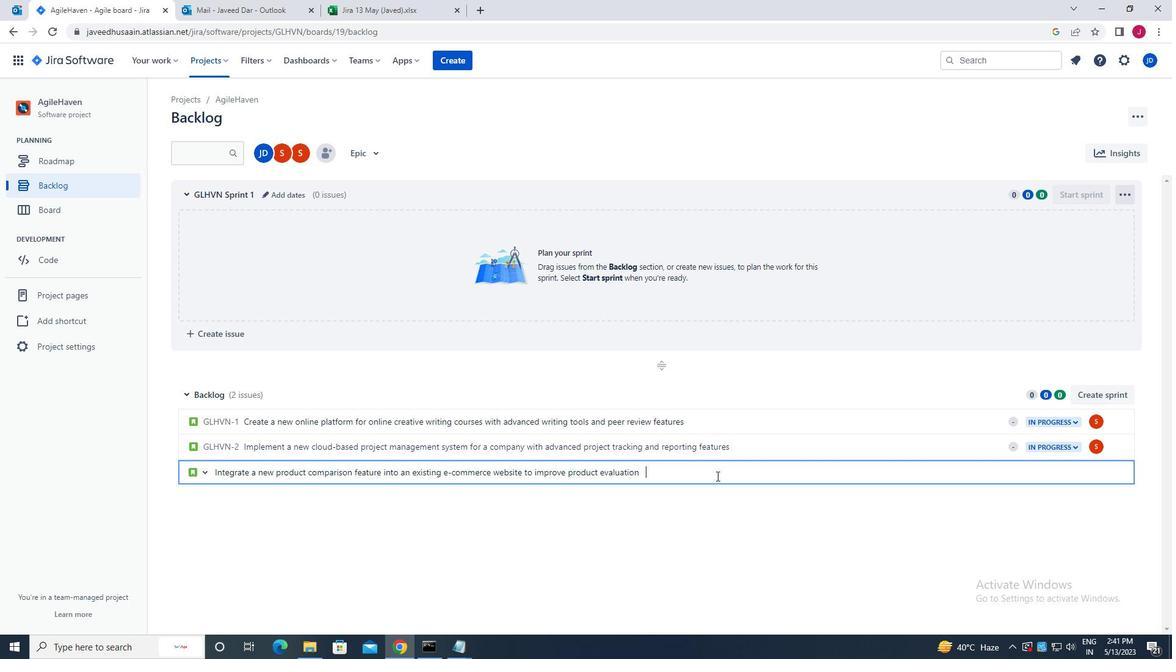 
Action: Key pressed and<Key.space>decision<Key.space>making<Key.space>for<Key.space>customers<Key.enter>
Screenshot: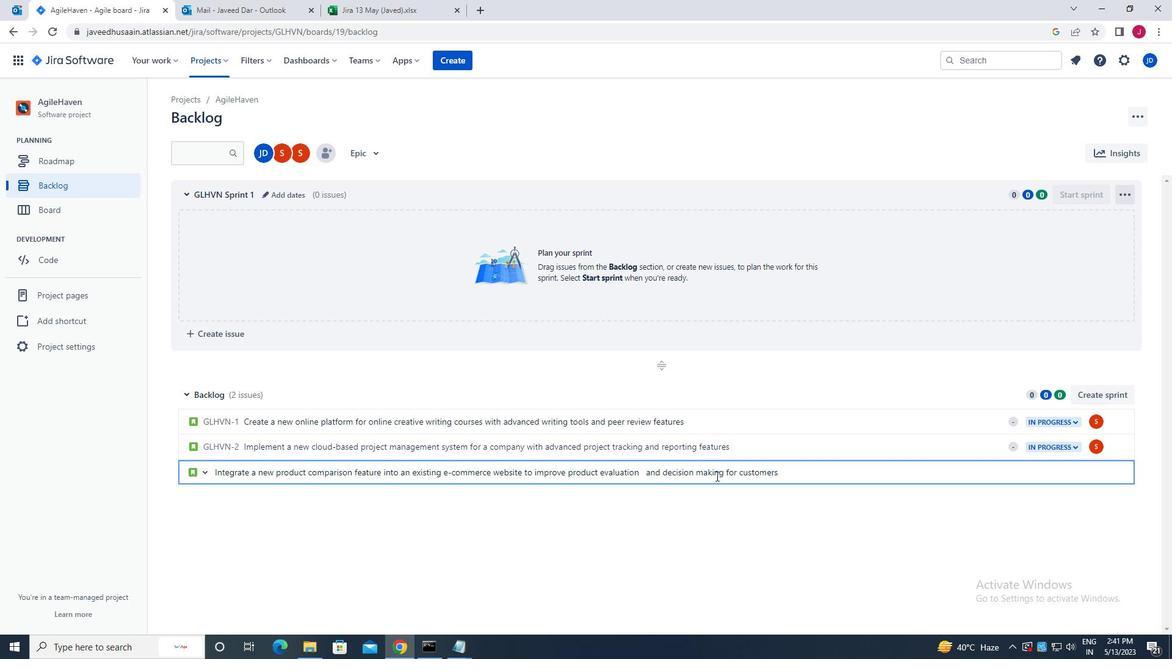 
Action: Mouse moved to (1095, 471)
Screenshot: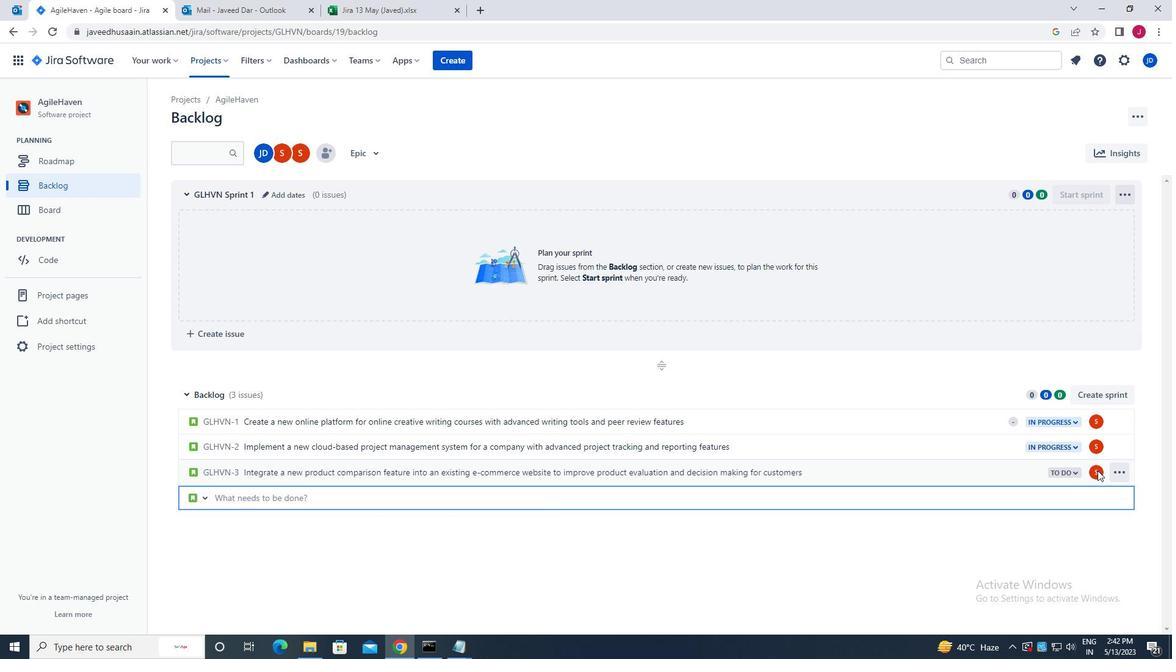 
Action: Mouse pressed left at (1095, 471)
Screenshot: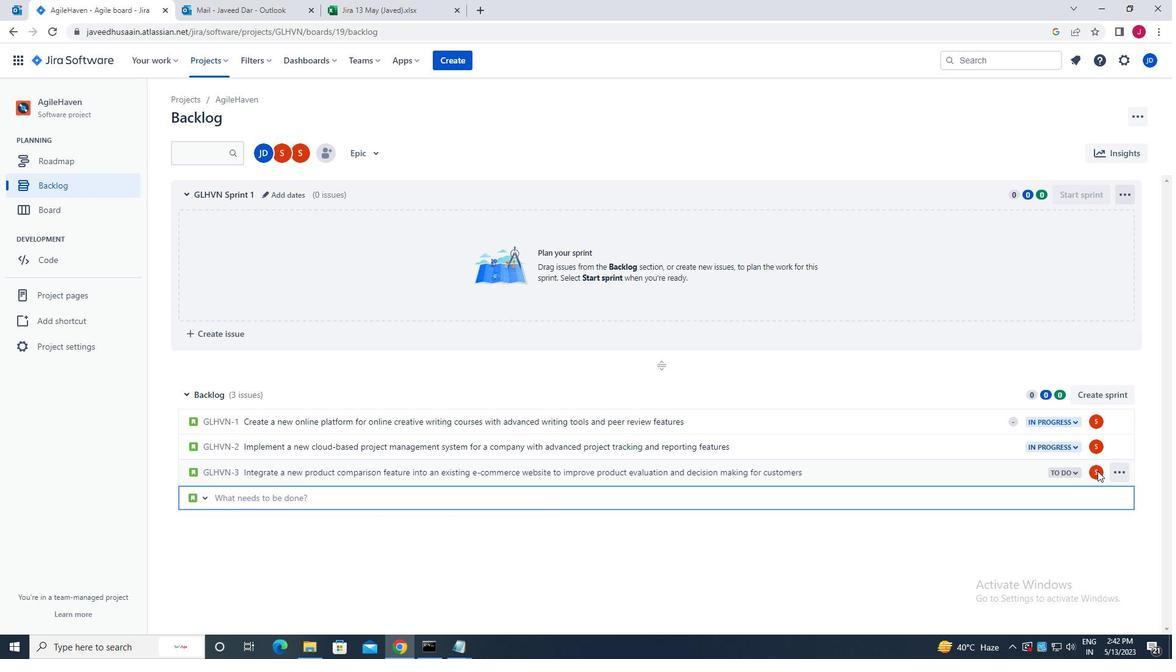 
Action: Mouse moved to (1012, 495)
Screenshot: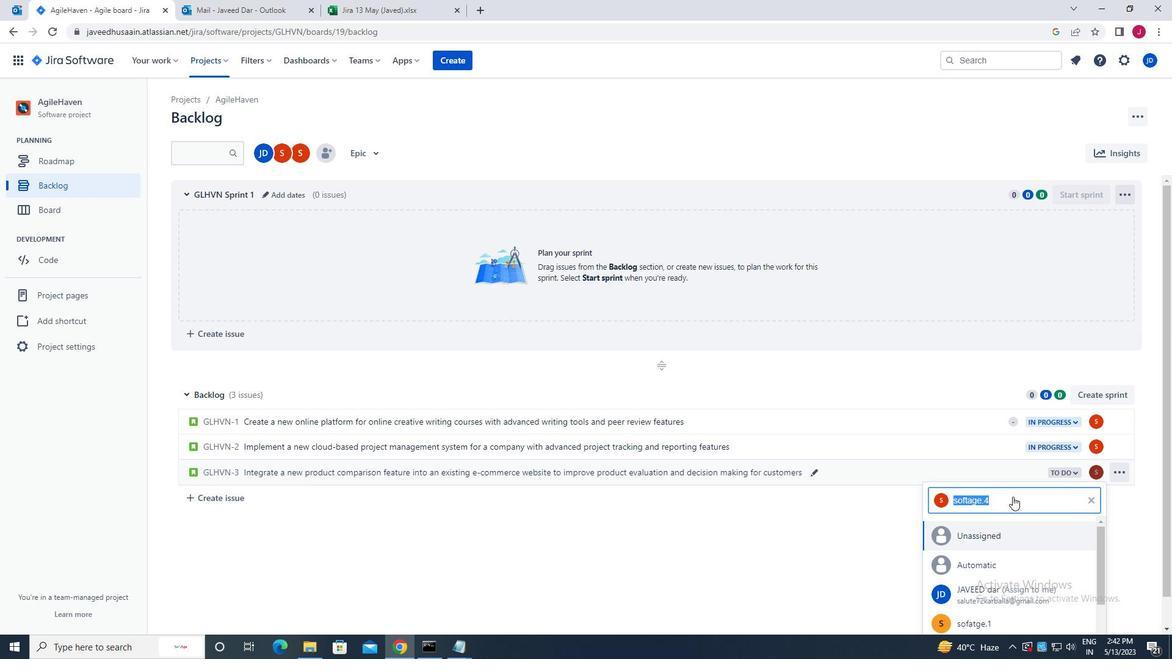 
Action: Key pressed soft
Screenshot: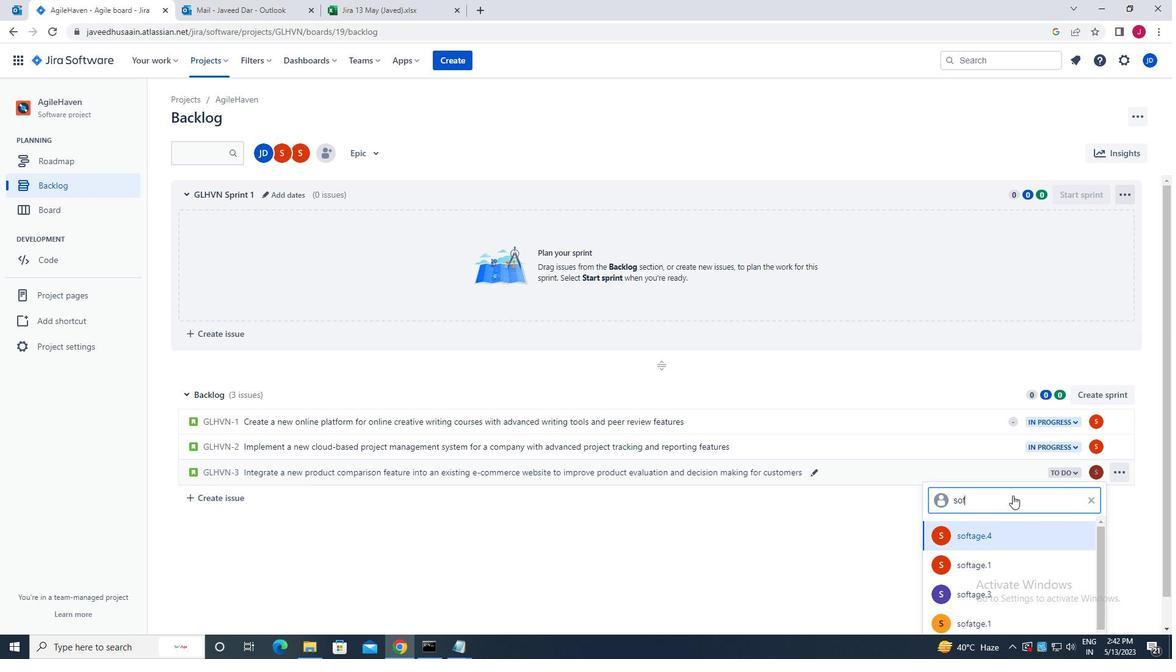 
Action: Mouse moved to (1018, 537)
Screenshot: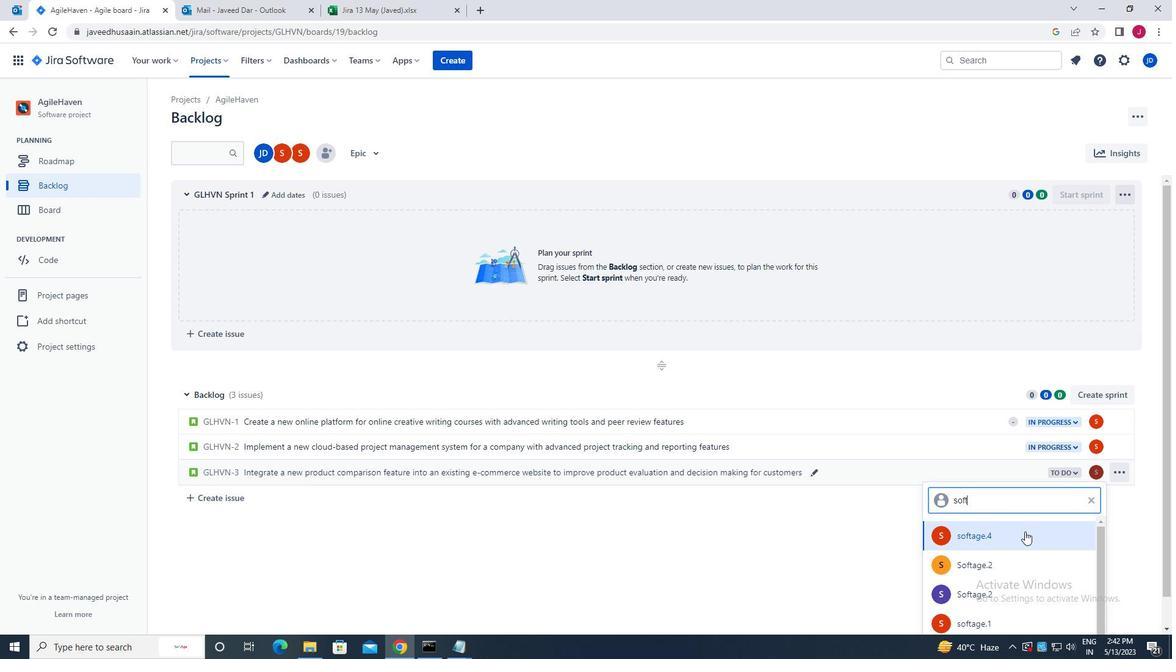 
Action: Mouse pressed left at (1018, 537)
Screenshot: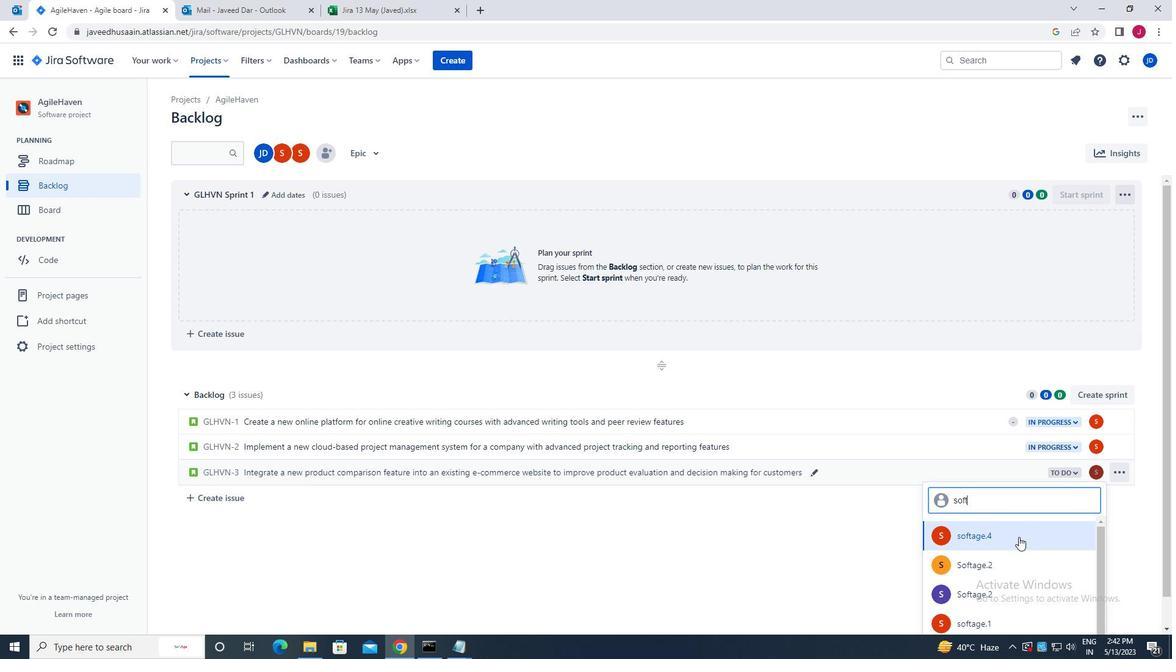 
Action: Mouse moved to (1067, 471)
Screenshot: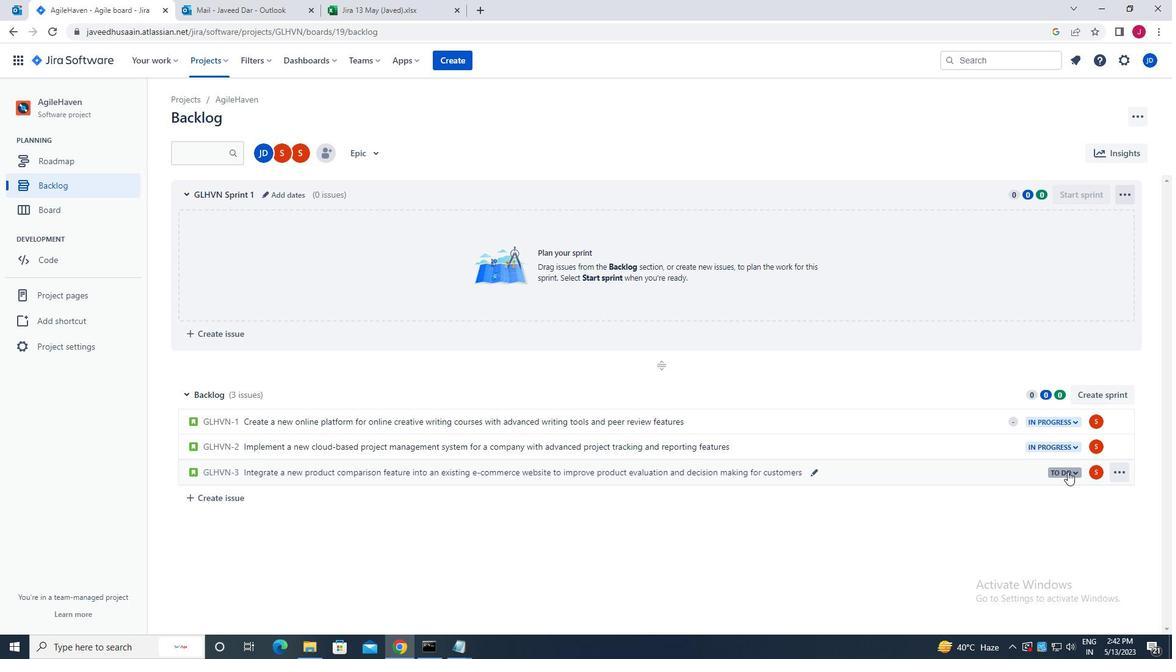 
Action: Mouse pressed left at (1067, 471)
Screenshot: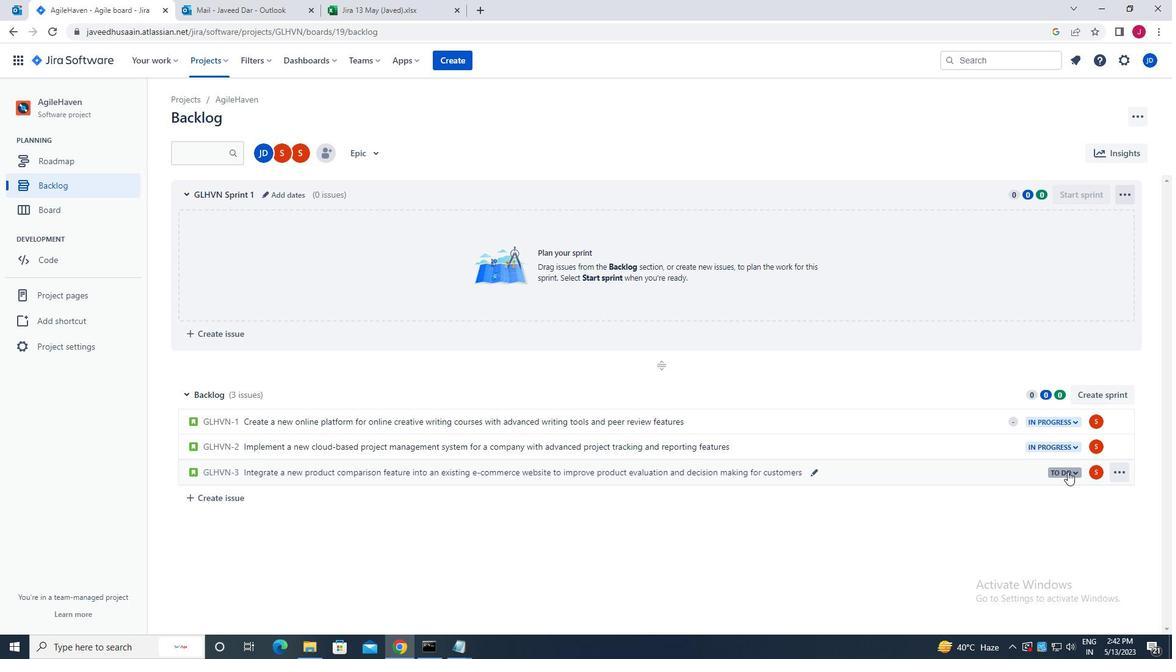 
Action: Mouse moved to (987, 496)
Screenshot: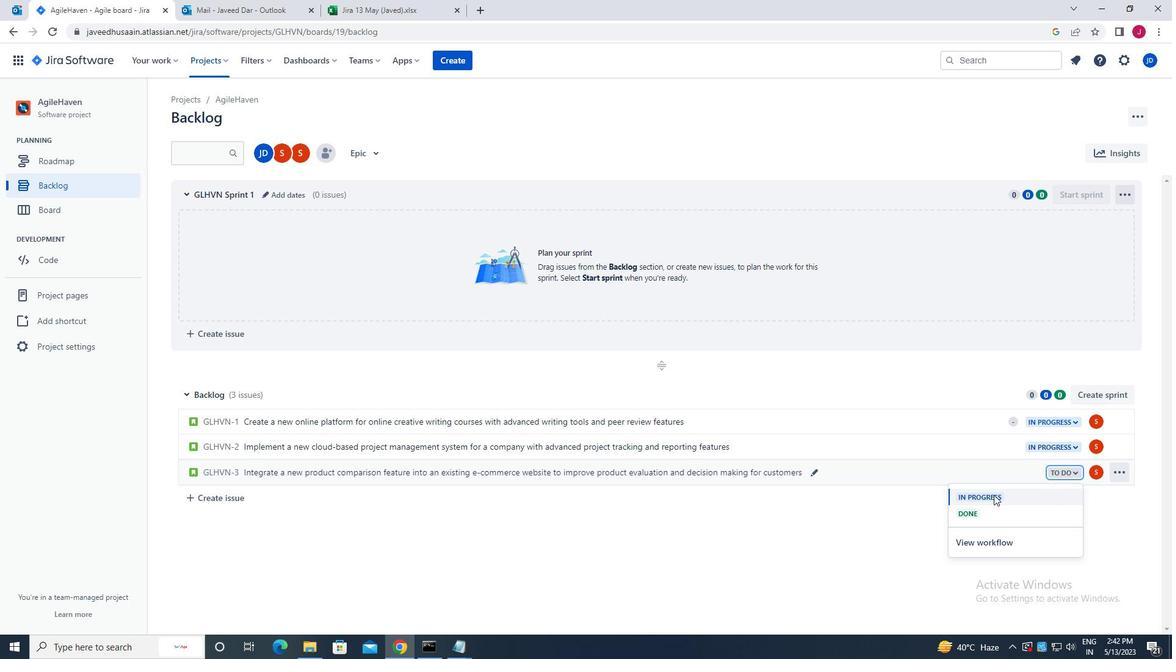 
Action: Mouse pressed left at (987, 496)
Screenshot: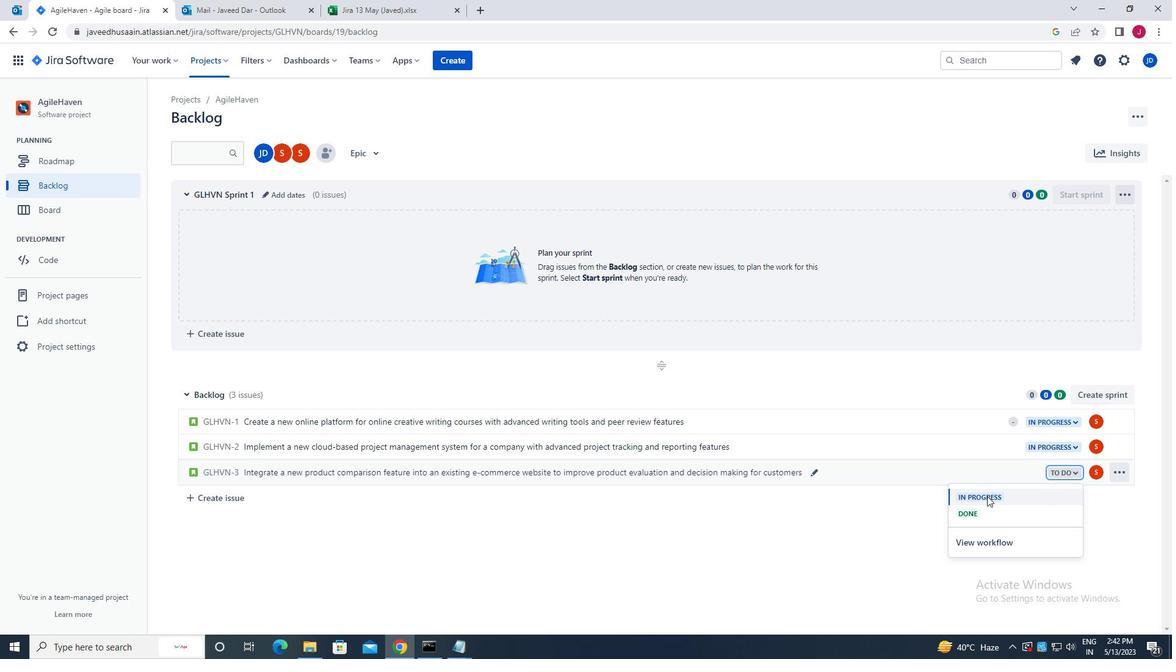 
Action: Mouse moved to (205, 496)
Screenshot: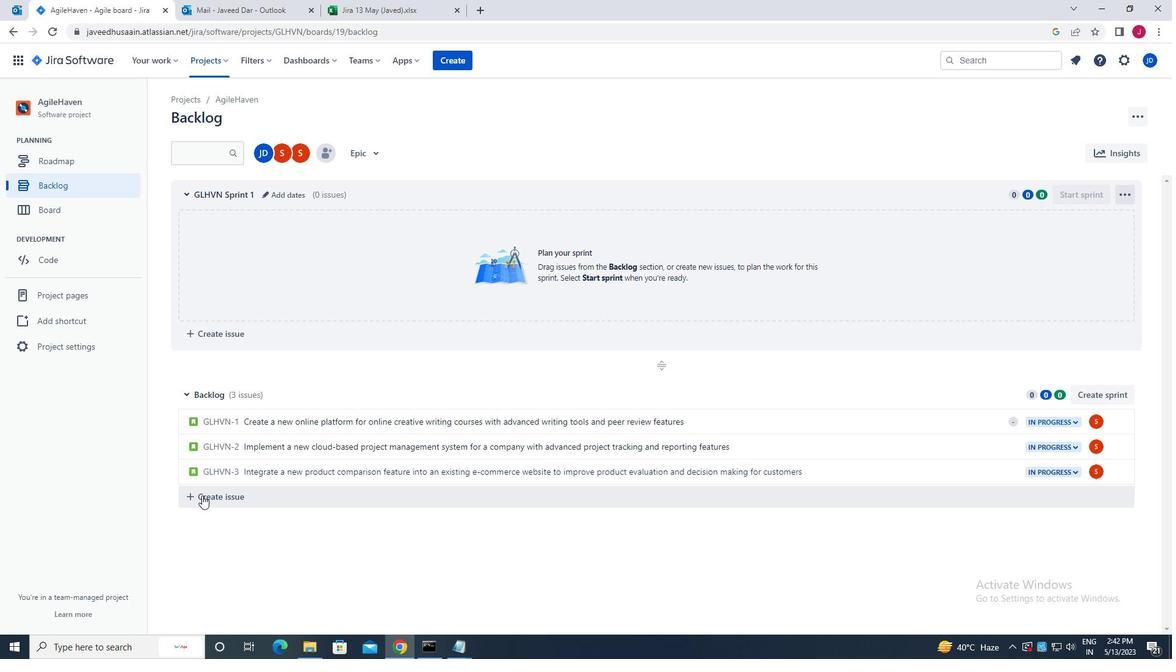 
Action: Mouse pressed left at (205, 496)
Screenshot: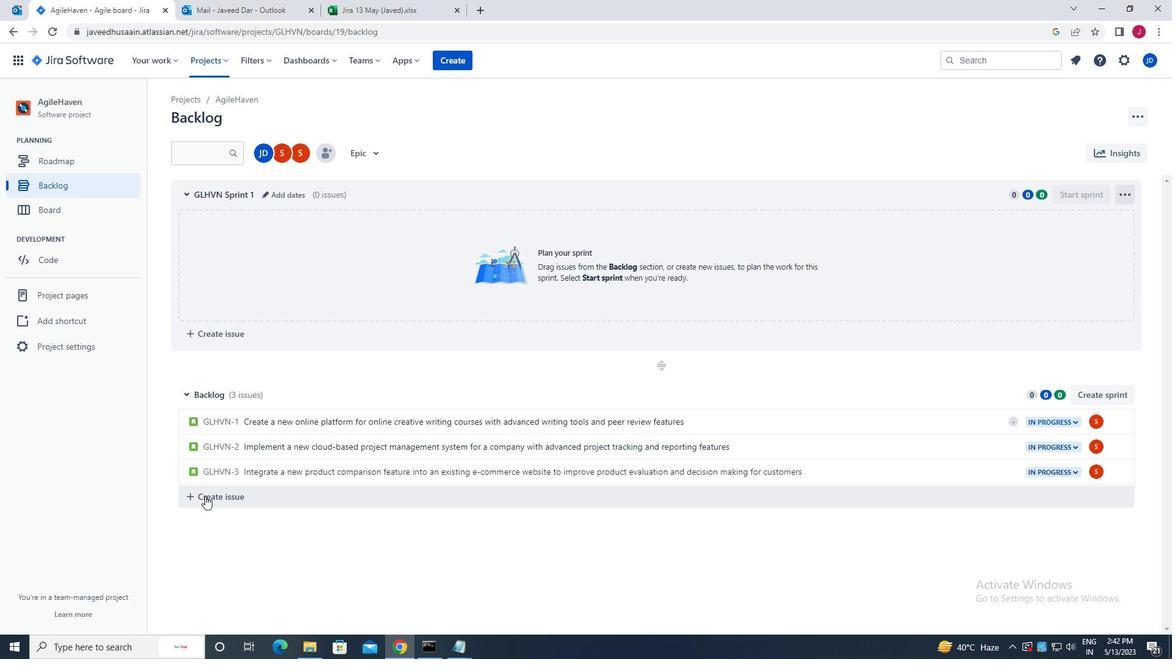
Action: Mouse moved to (211, 498)
Screenshot: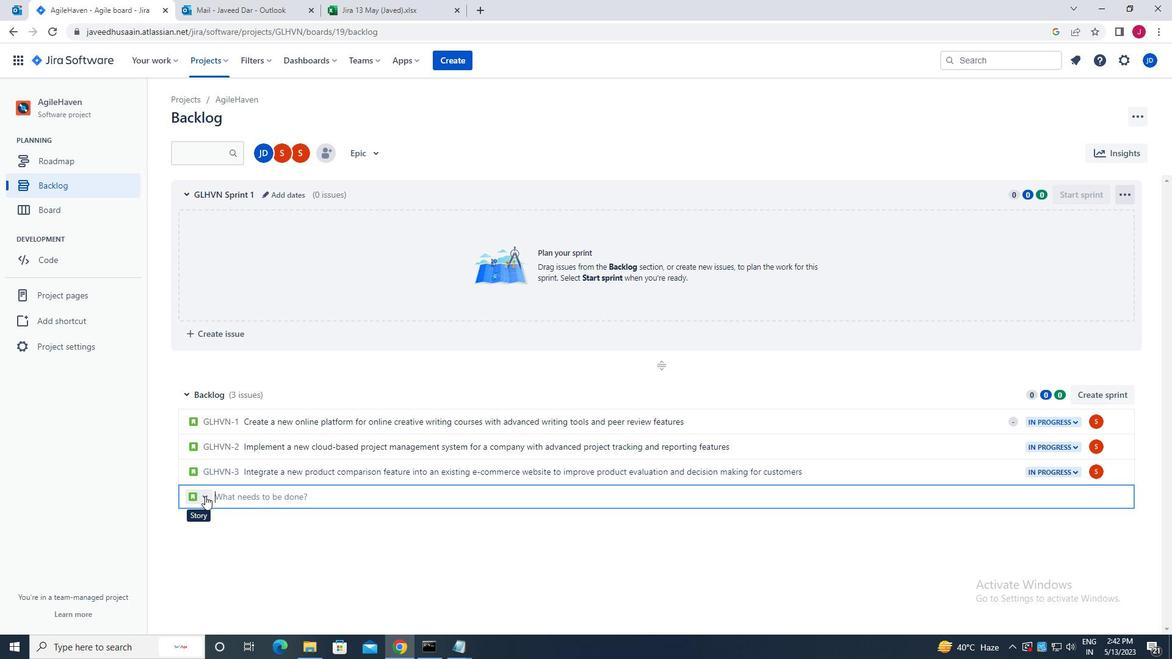 
Action: Key pressed <Key.caps_lock>d<Key.caps_lock>evelop<Key.space>a<Key.space>new<Key.space>tool<Key.space>for<Key.space>automated<Key.space>testing<Key.space>of<Key.space>web<Key.space>application<Key.space>security<Key.space>vulnerabilities<Key.space>and<Key.space>penetration<Key.space>testing<Key.space><Key.enter>
Screenshot: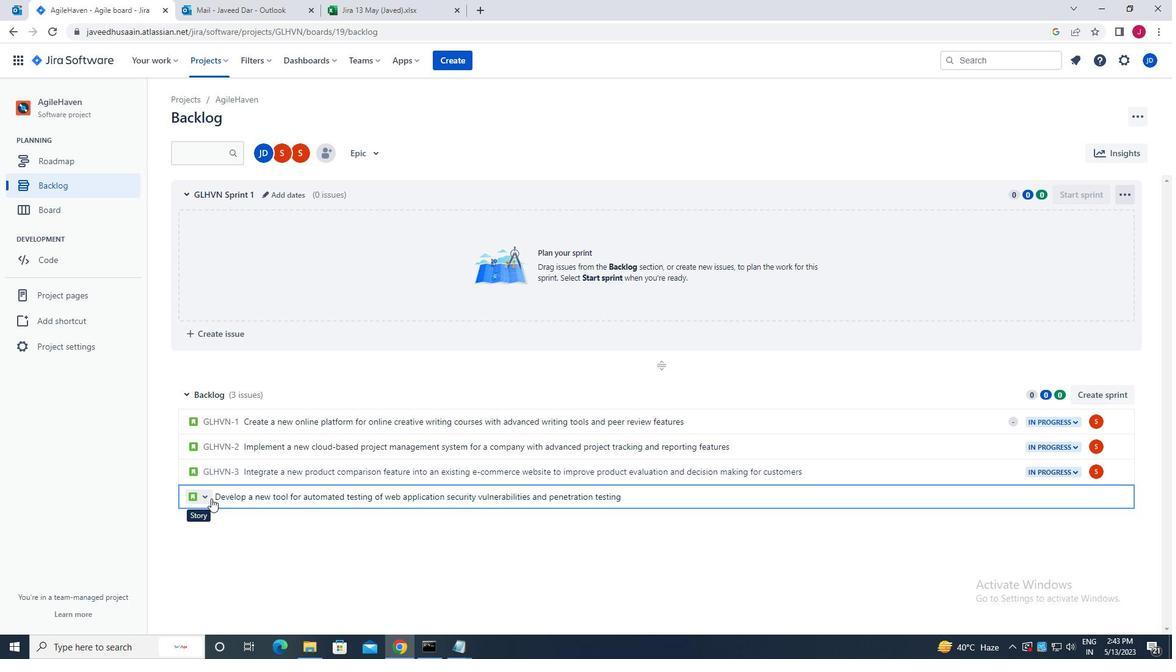 
Action: Mouse moved to (1093, 498)
Screenshot: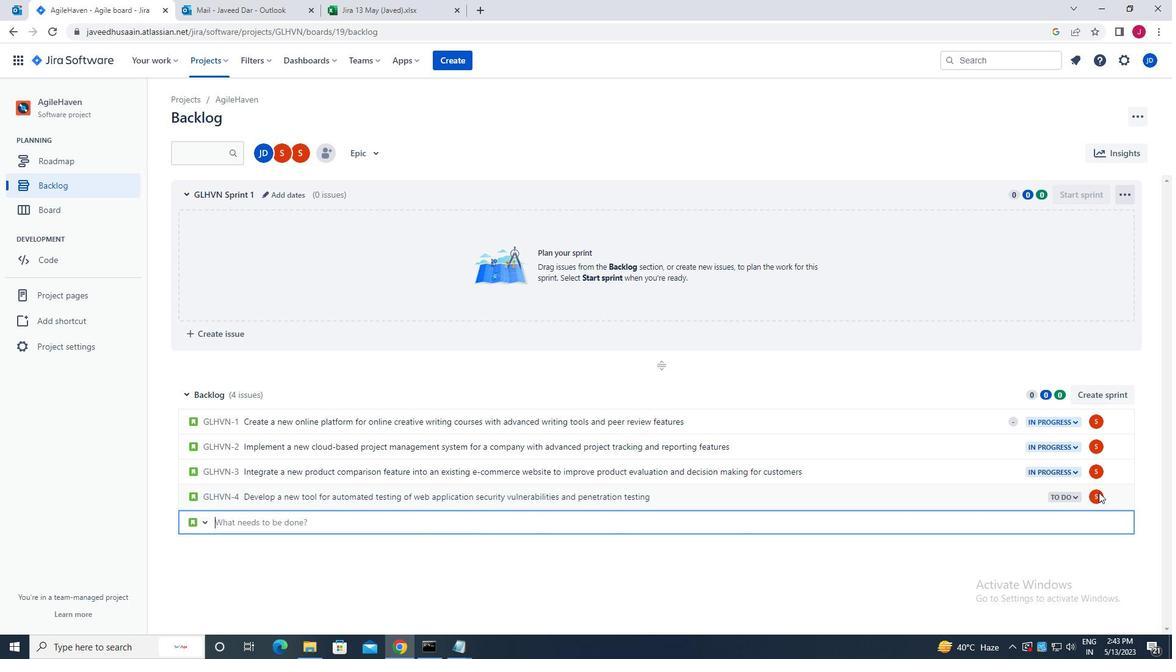 
Action: Mouse pressed left at (1093, 498)
Screenshot: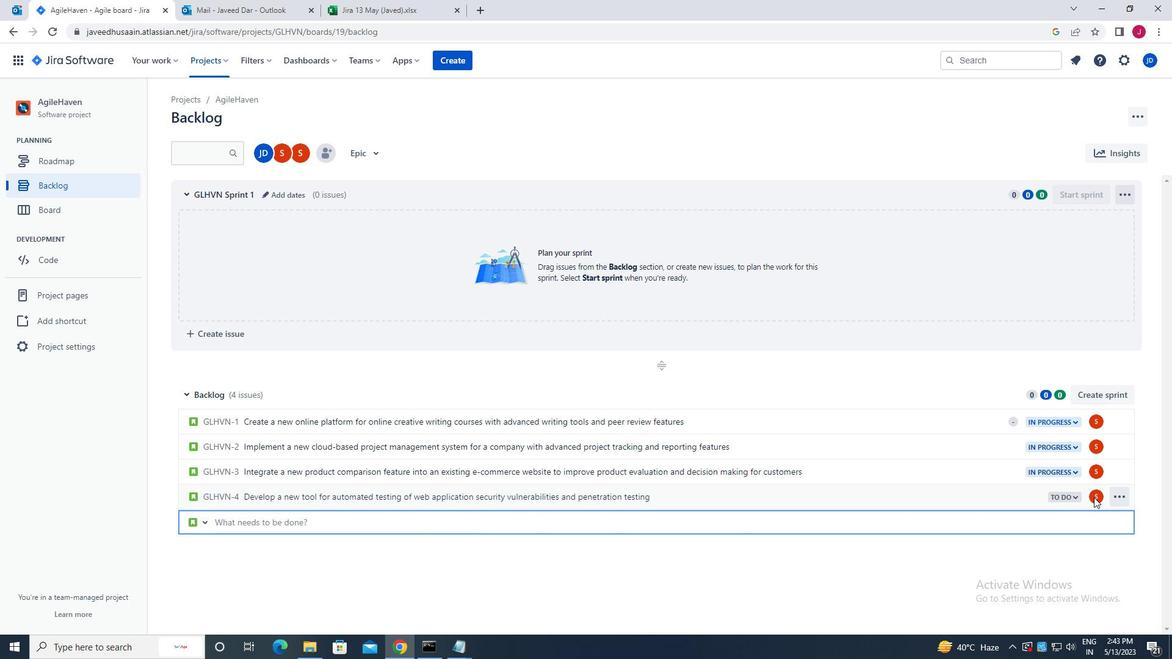 
Action: Mouse pressed left at (1093, 498)
Screenshot: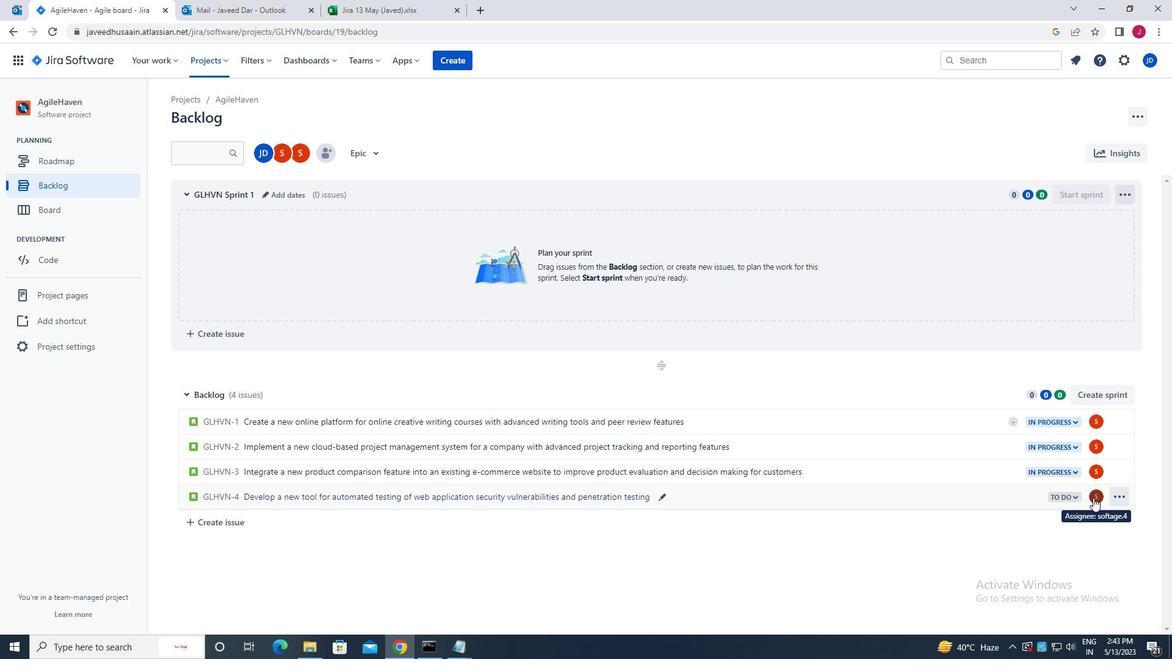 
Action: Mouse moved to (1000, 523)
Screenshot: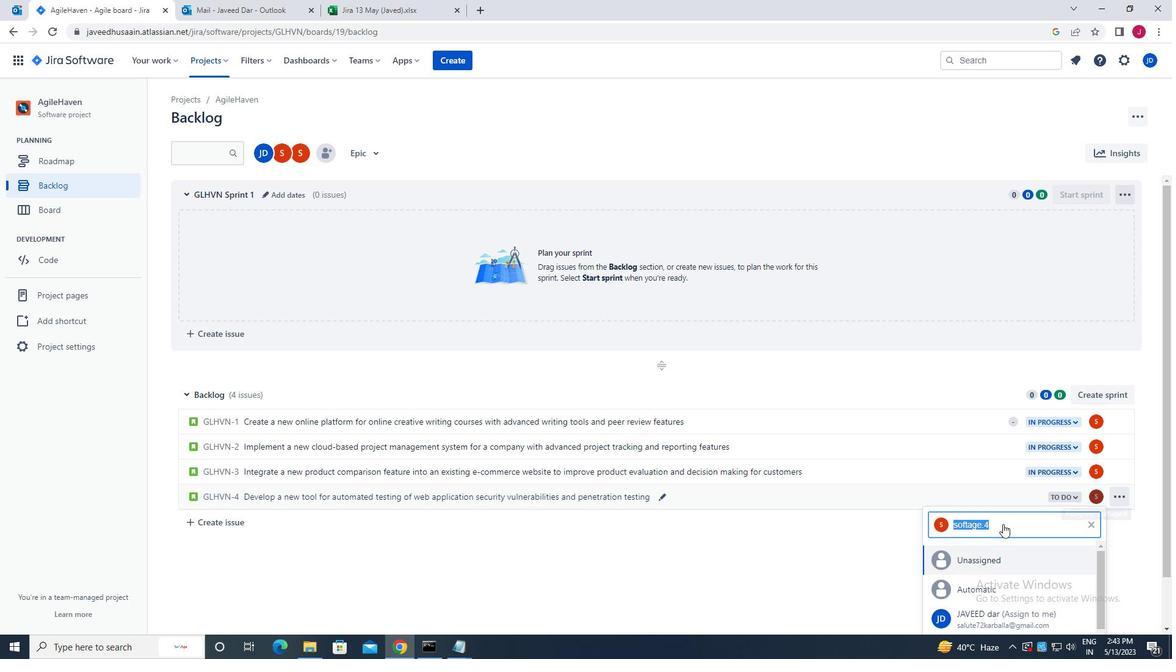 
Action: Key pressed soft
Screenshot: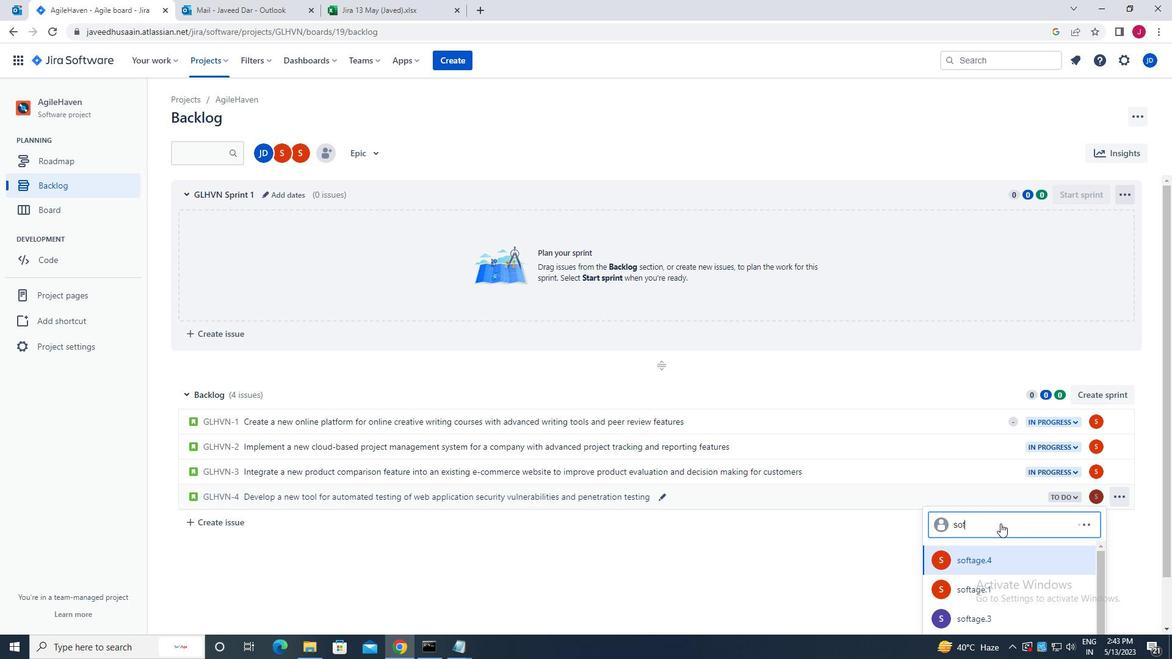 
Action: Mouse moved to (1003, 581)
Screenshot: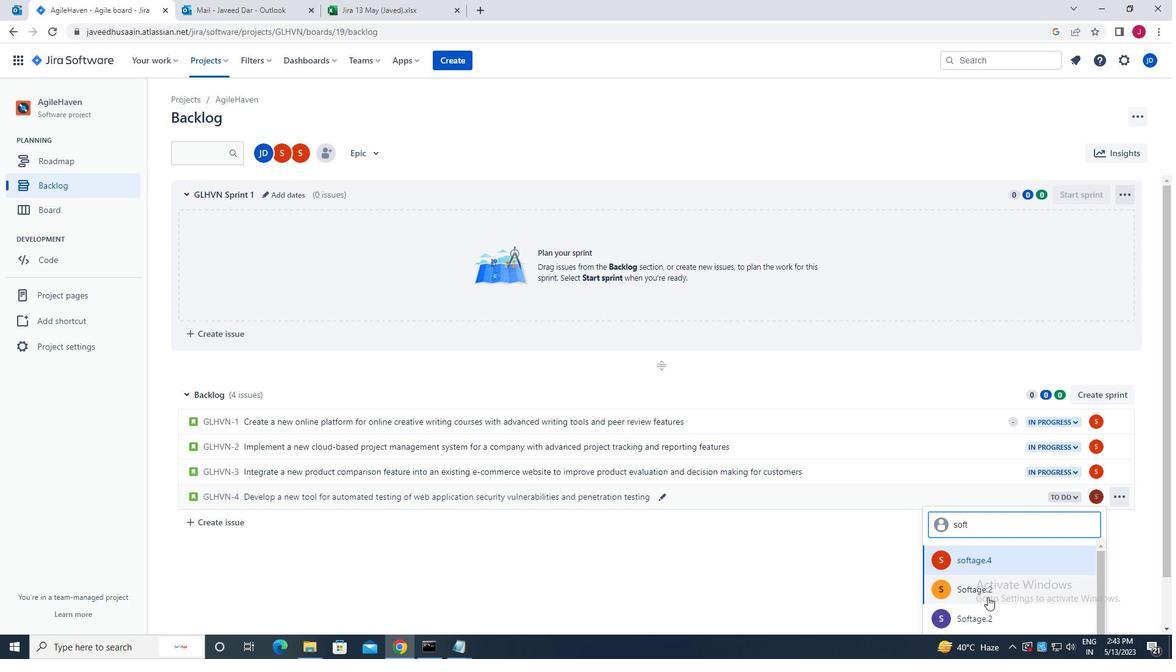 
Action: Mouse scrolled (1003, 580) with delta (0, 0)
Screenshot: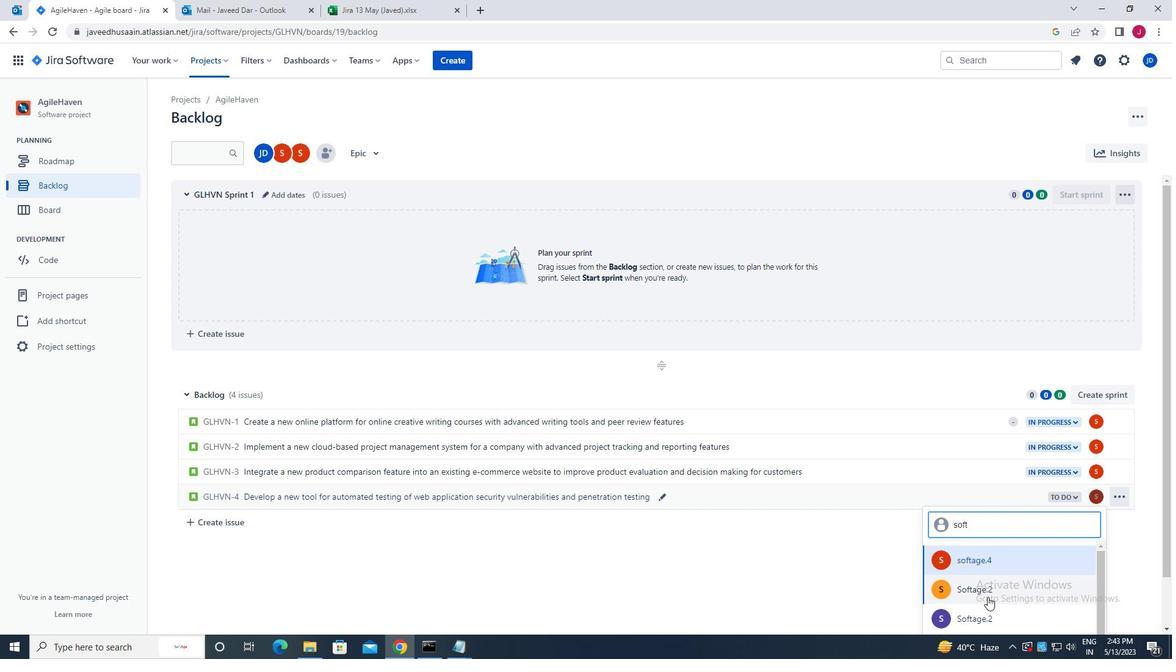 
Action: Mouse scrolled (1003, 580) with delta (0, 0)
Screenshot: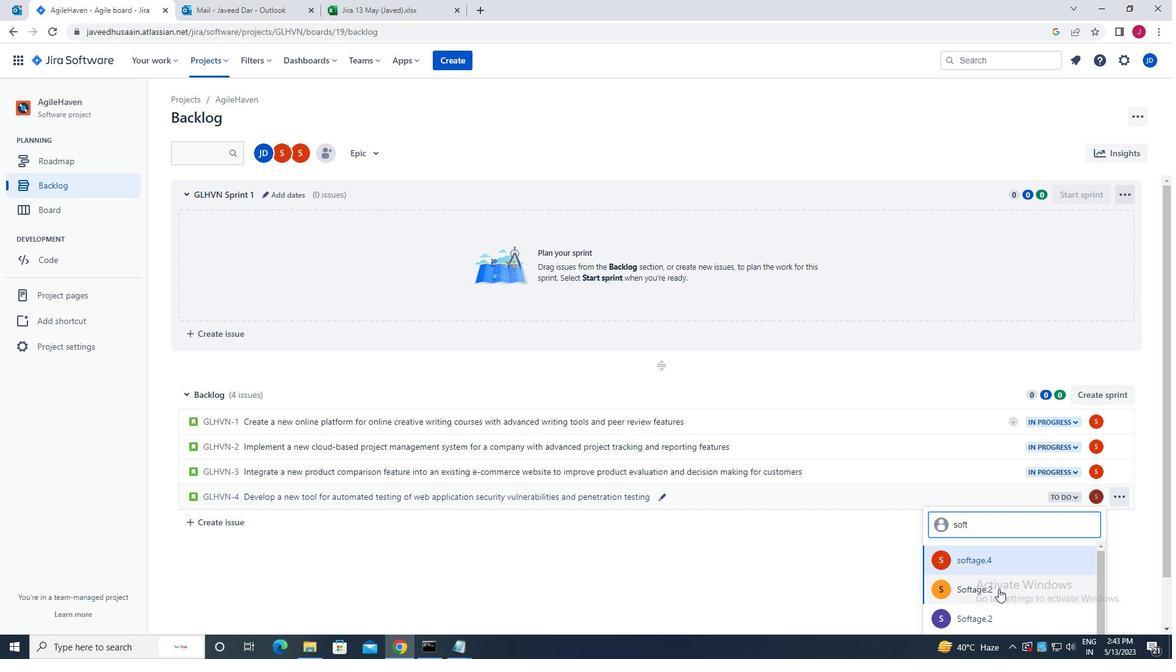 
Action: Mouse scrolled (1003, 580) with delta (0, 0)
Screenshot: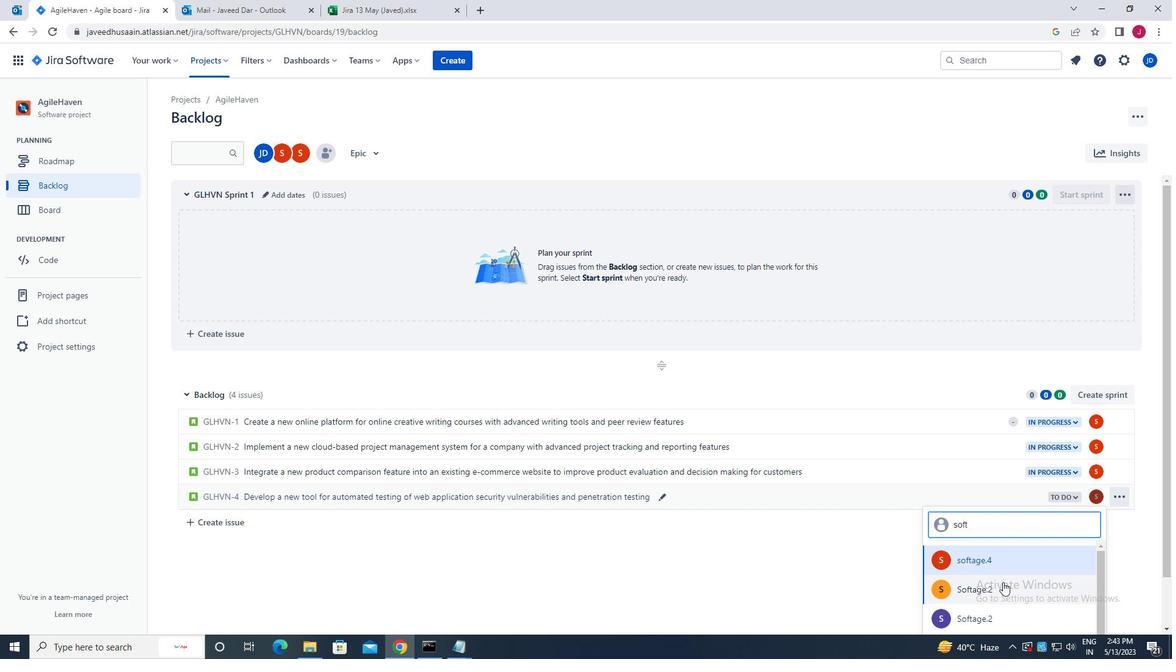 
Action: Mouse scrolled (1003, 580) with delta (0, 0)
Screenshot: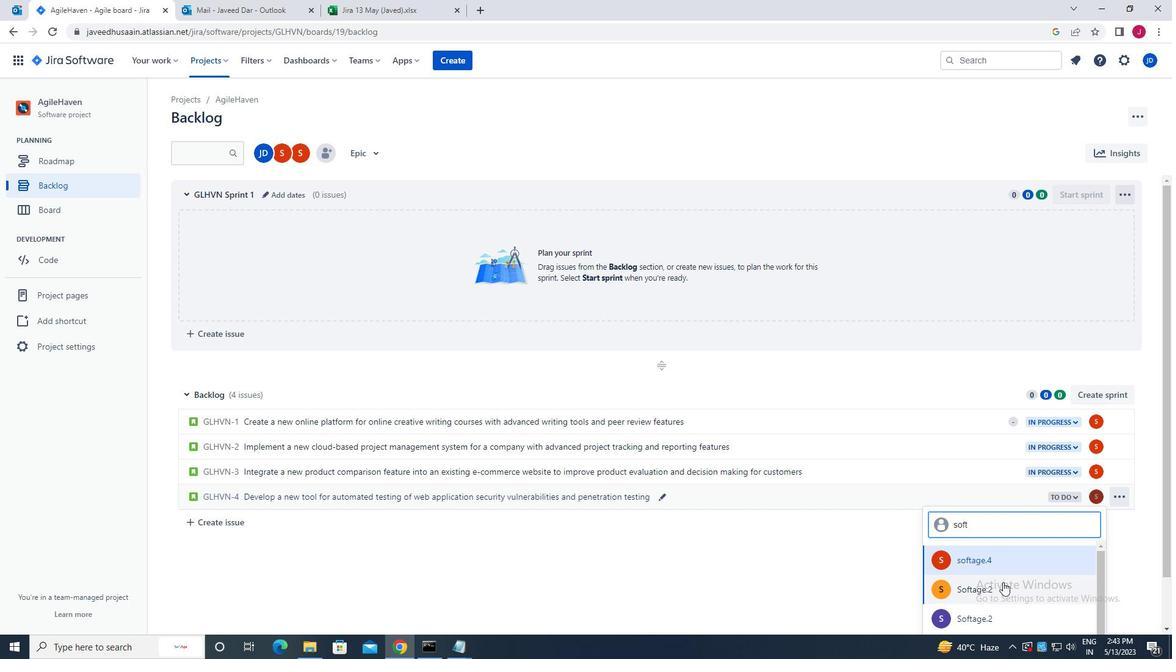 
Action: Mouse scrolled (1003, 580) with delta (0, 0)
Screenshot: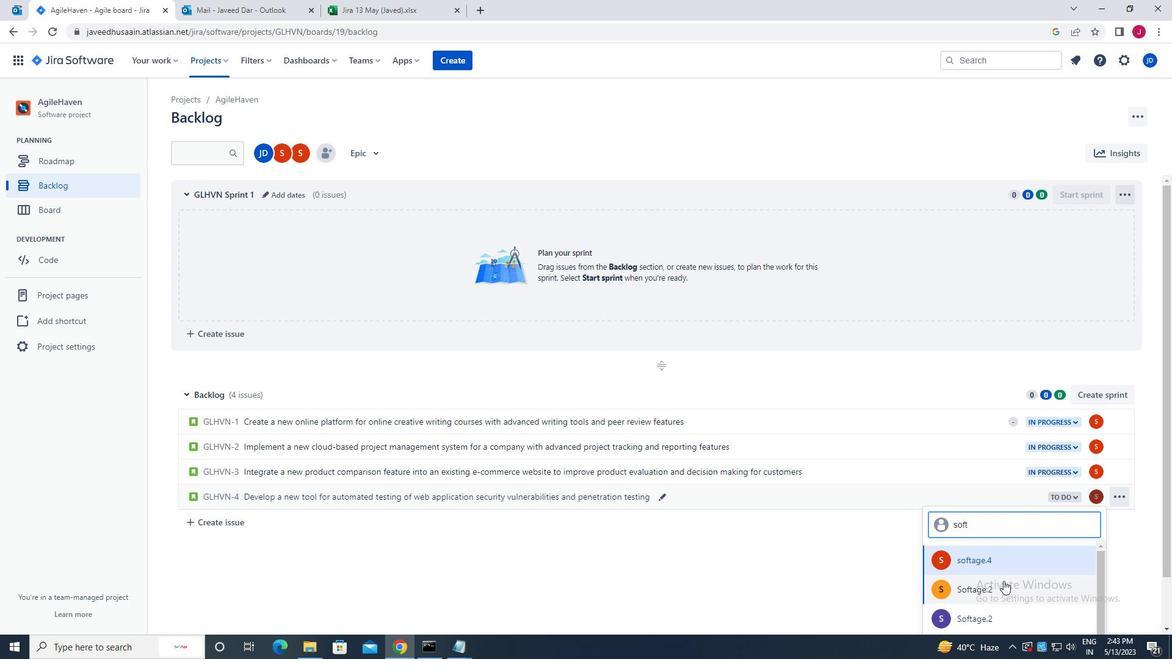 
Action: Mouse moved to (1017, 574)
Screenshot: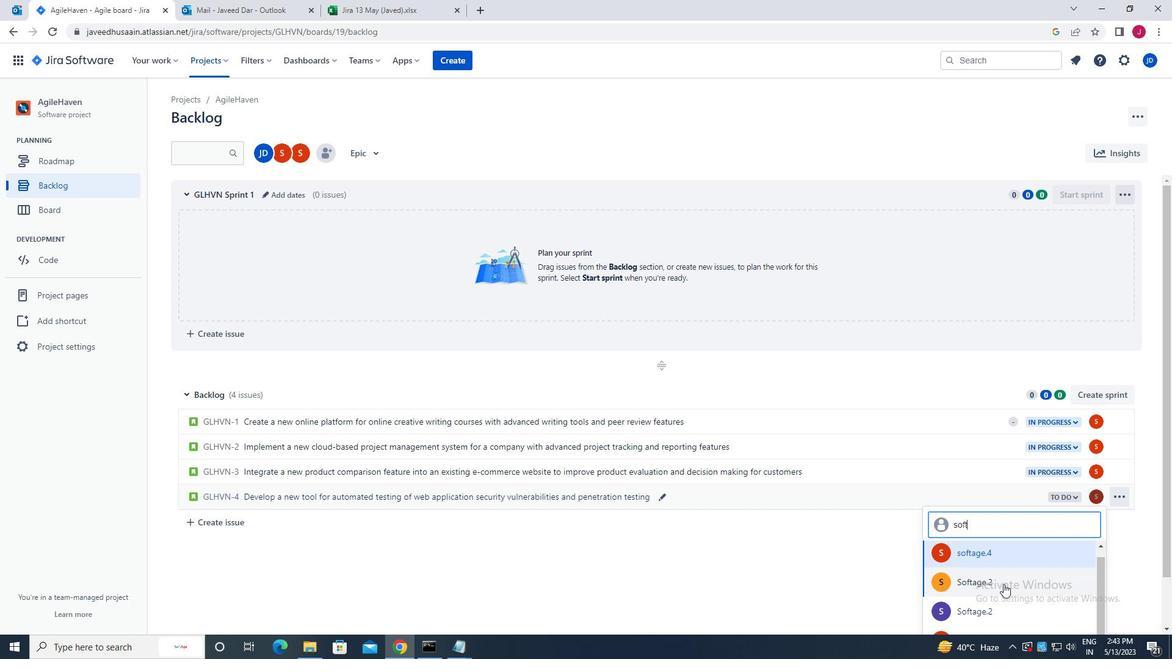 
Action: Mouse scrolled (1017, 573) with delta (0, 0)
Screenshot: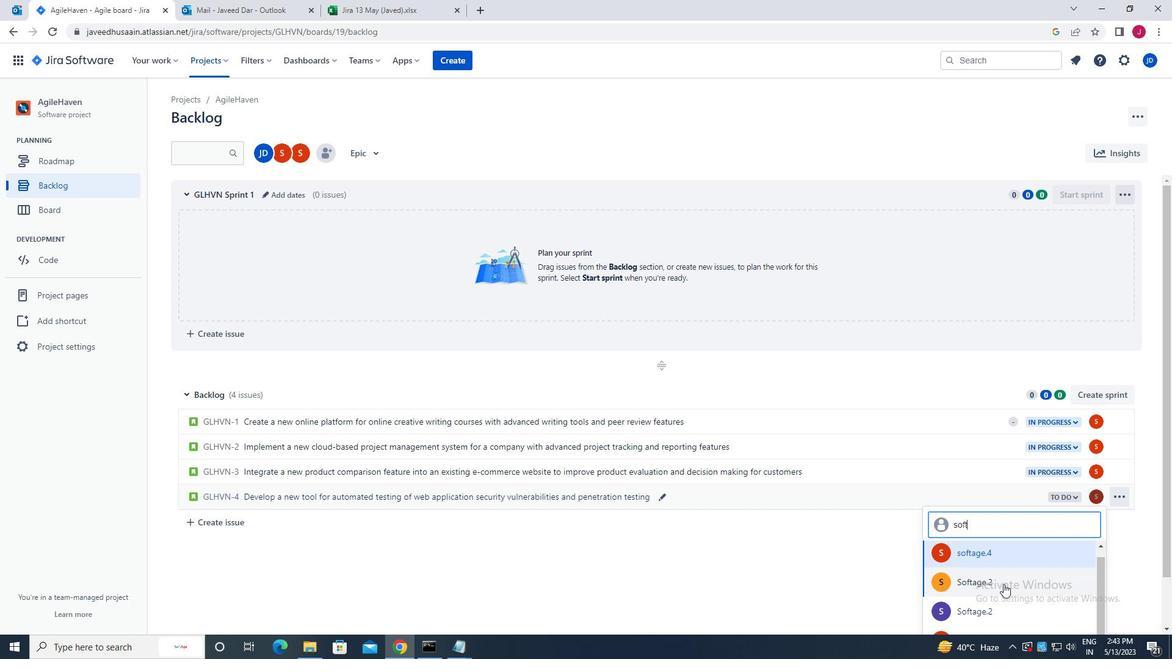
Action: Mouse moved to (1017, 573)
Screenshot: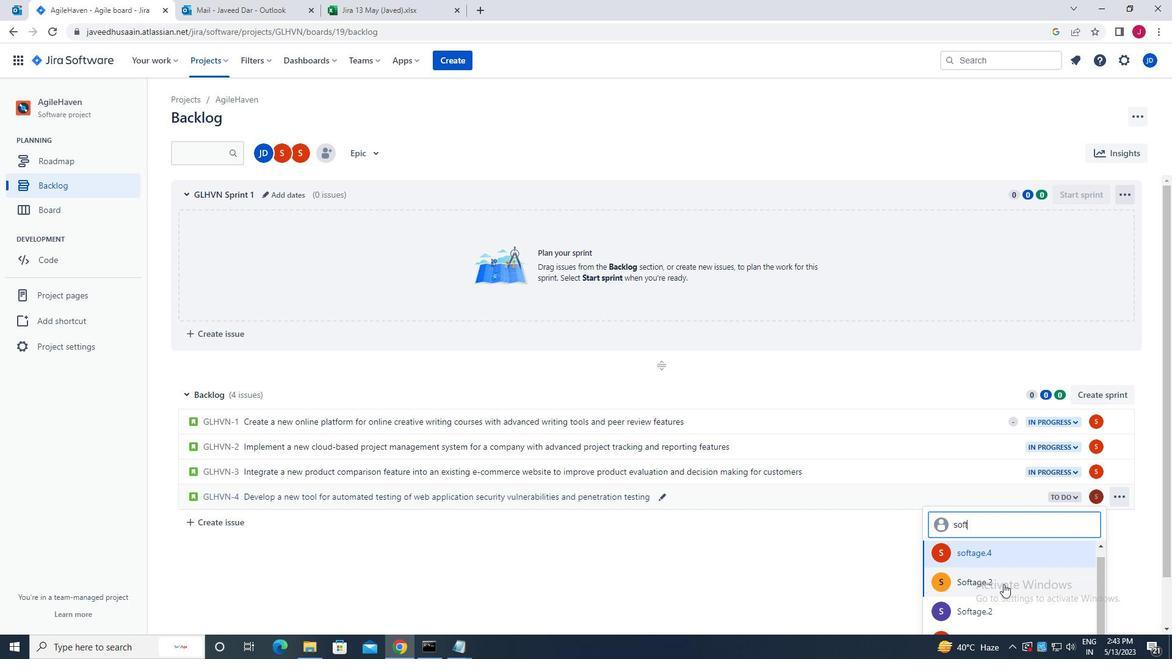 
Action: Mouse scrolled (1017, 573) with delta (0, 0)
Screenshot: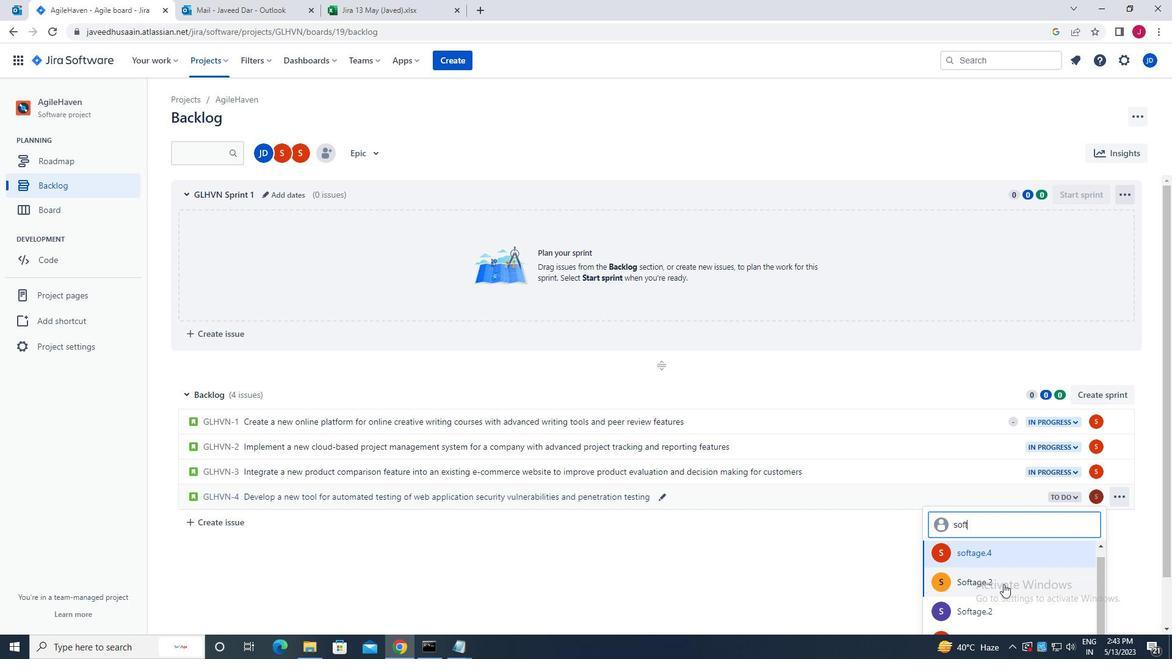 
Action: Mouse moved to (1018, 572)
Screenshot: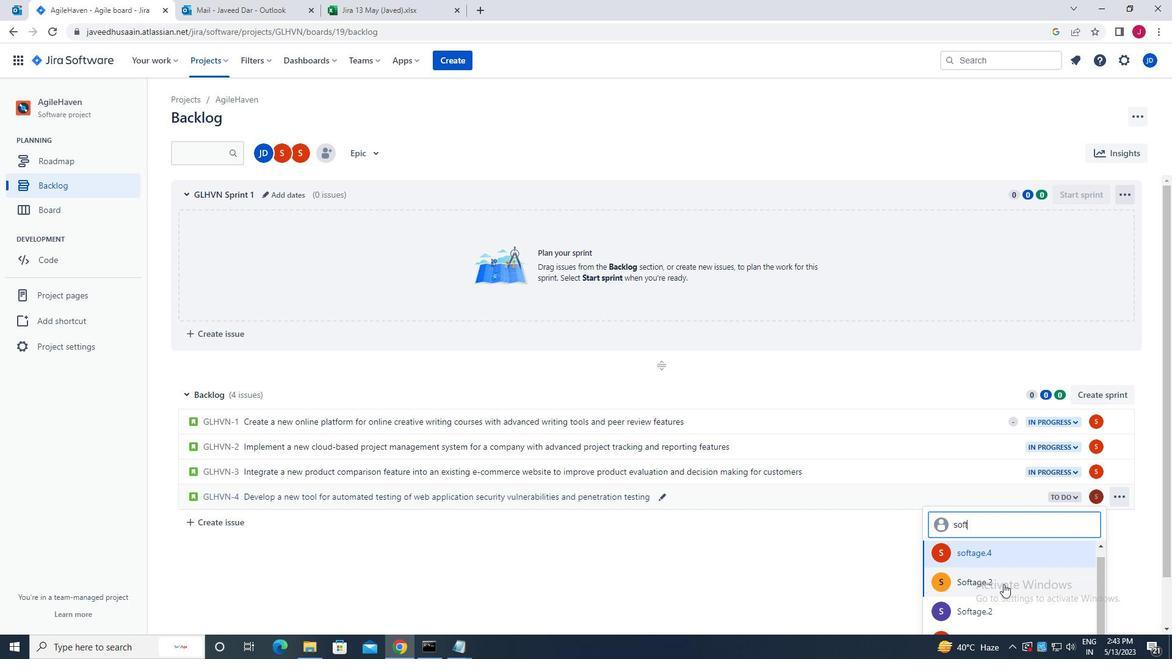 
Action: Mouse scrolled (1018, 571) with delta (0, 0)
Screenshot: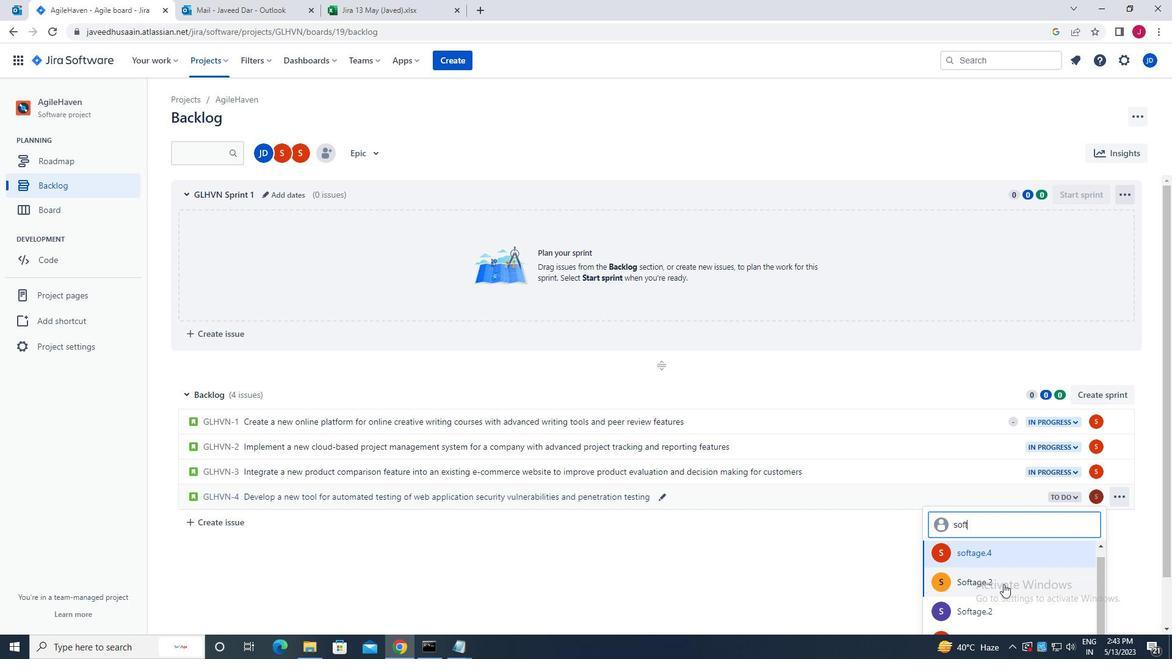 
Action: Mouse moved to (1133, 564)
Screenshot: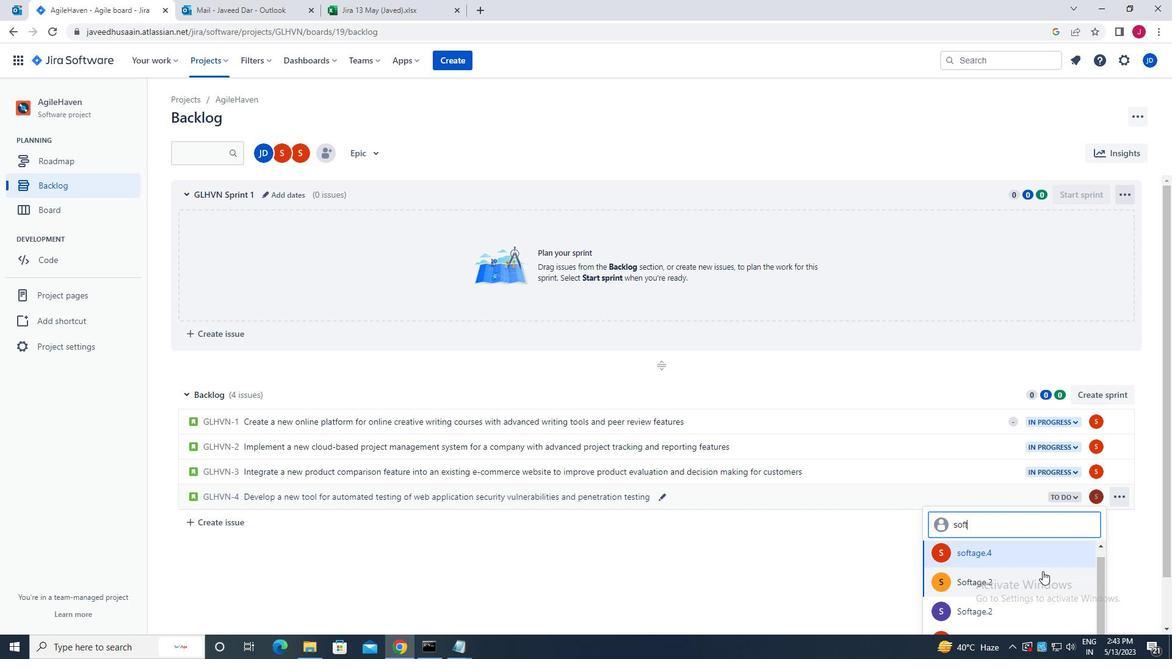 
Action: Mouse scrolled (1133, 563) with delta (0, 0)
Screenshot: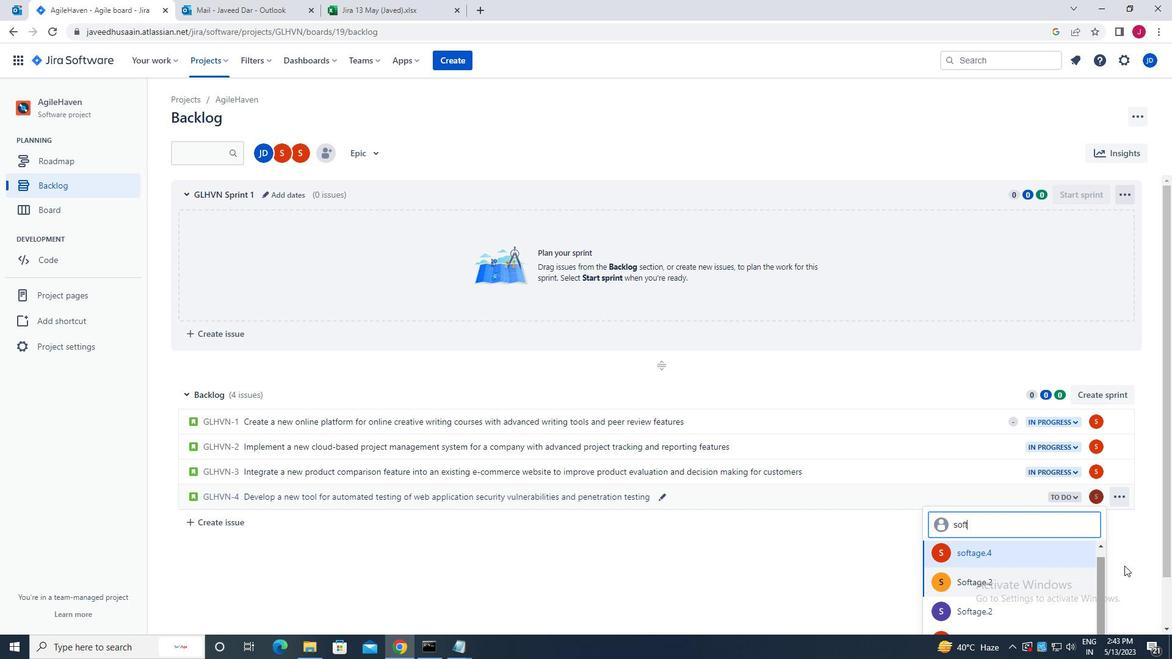 
Action: Mouse scrolled (1133, 563) with delta (0, 0)
Screenshot: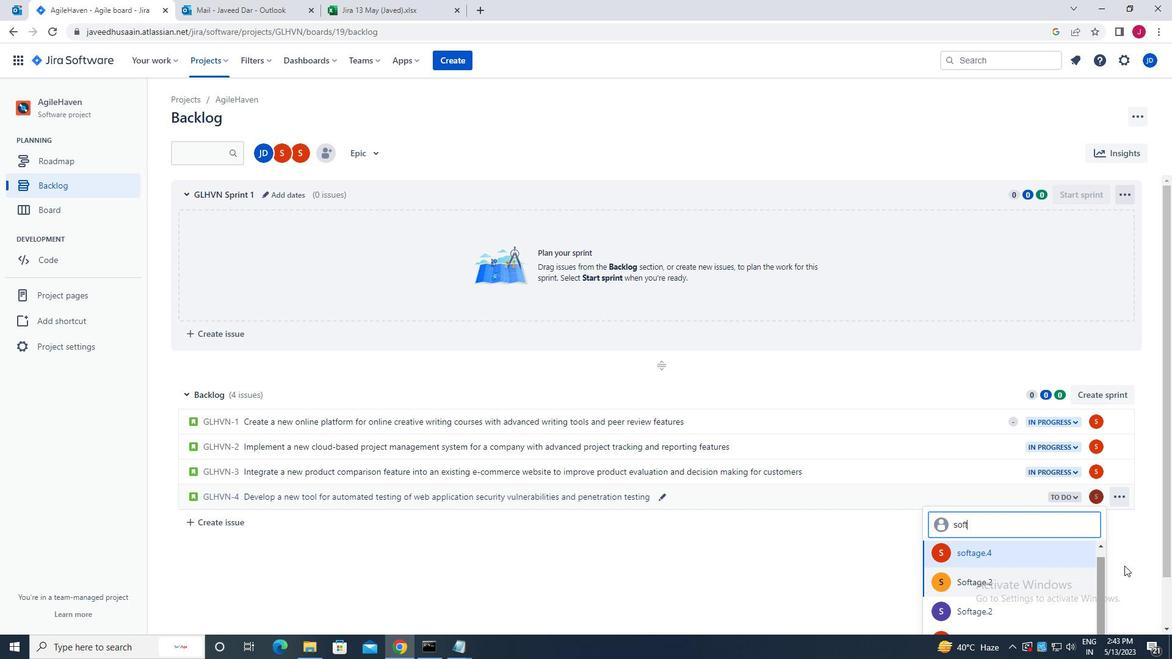 
Action: Mouse scrolled (1133, 563) with delta (0, 0)
Screenshot: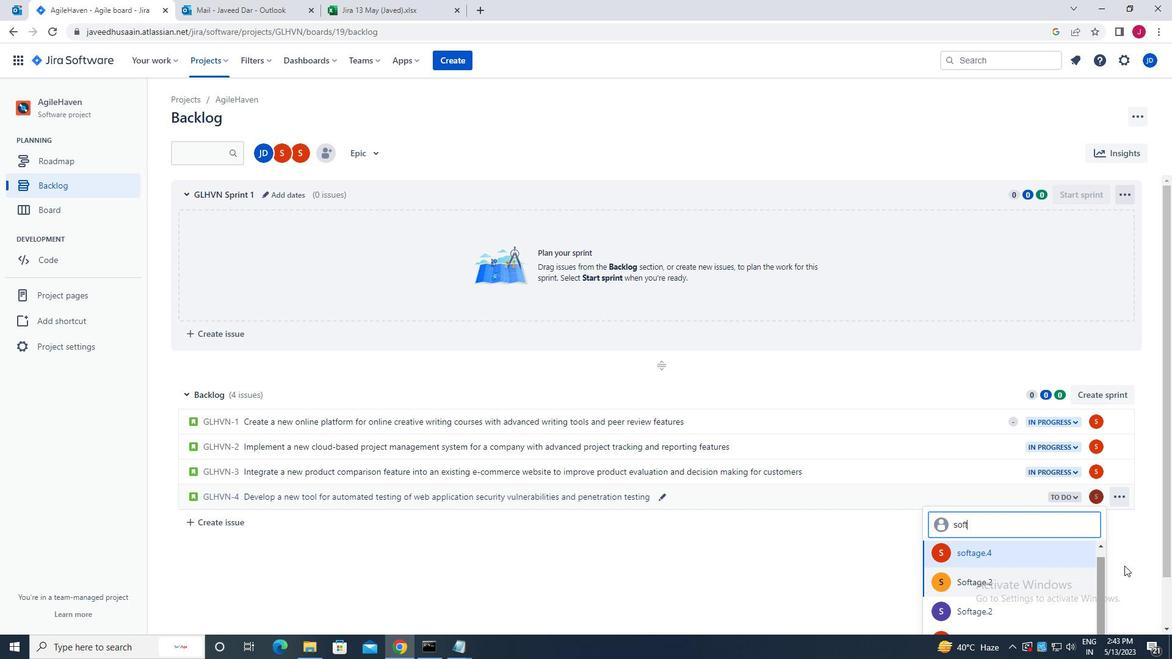 
Action: Mouse scrolled (1133, 563) with delta (0, 0)
Screenshot: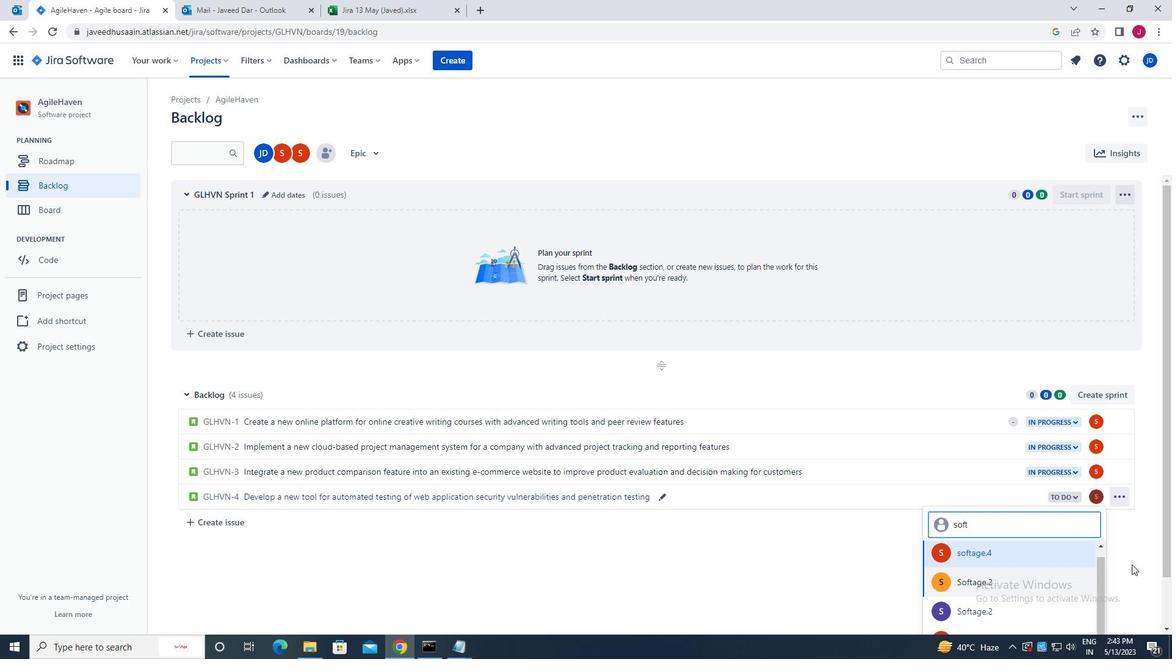 
Action: Mouse moved to (993, 587)
Screenshot: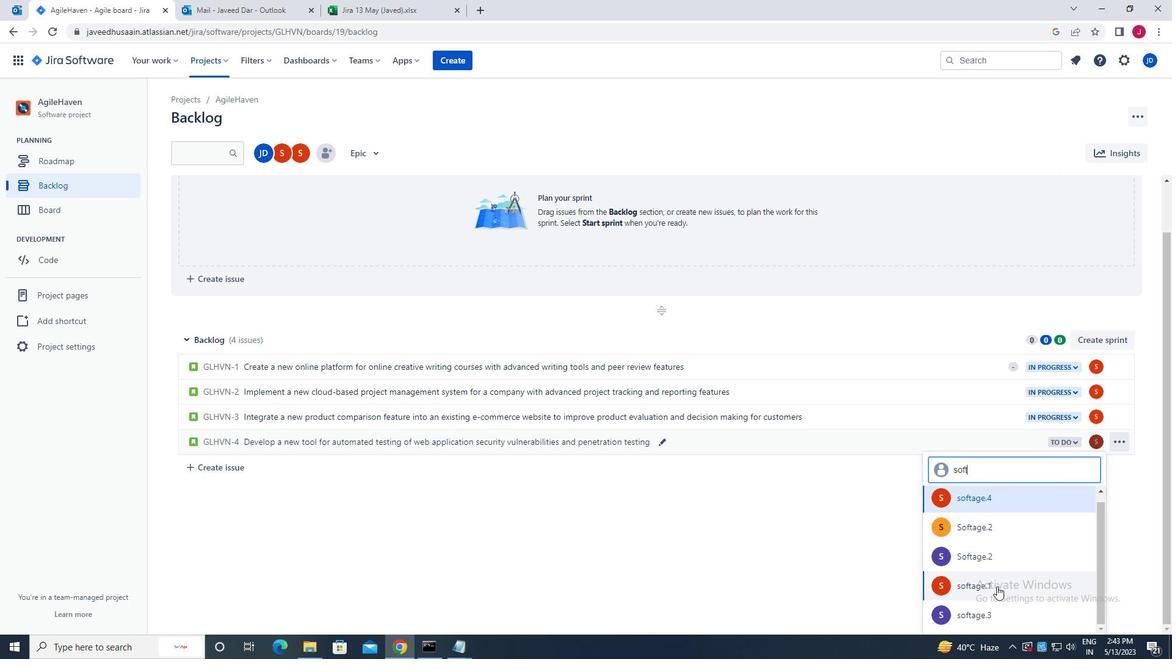 
Action: Mouse pressed left at (993, 587)
Screenshot: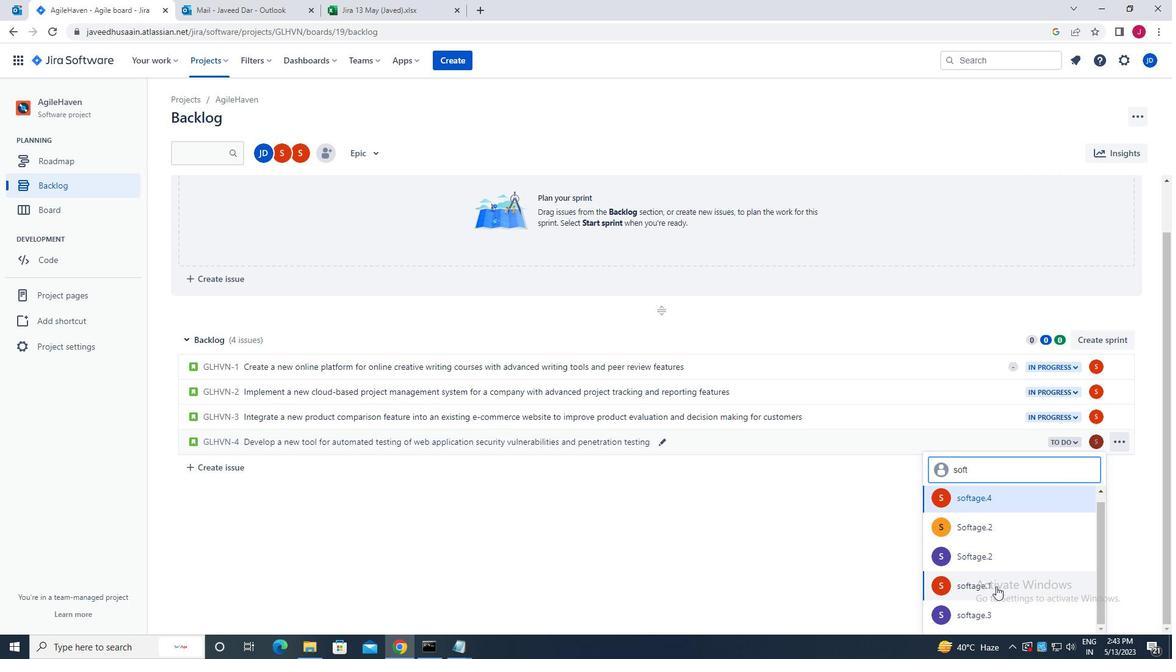 
Action: Mouse moved to (1072, 496)
Screenshot: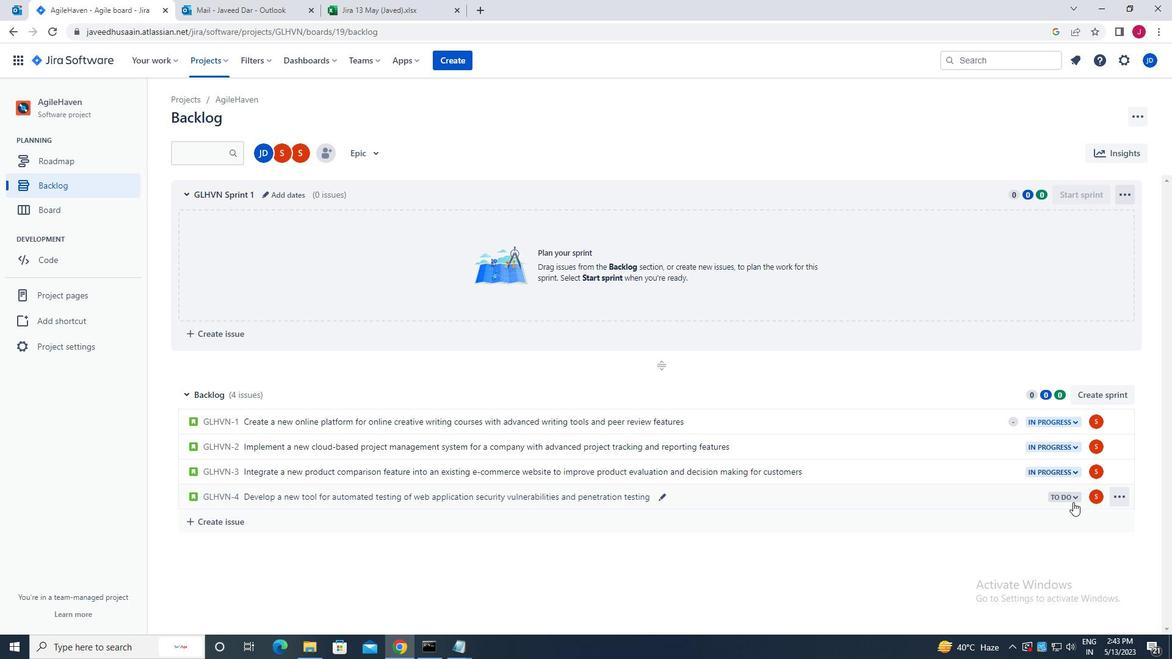 
Action: Mouse pressed left at (1072, 496)
Screenshot: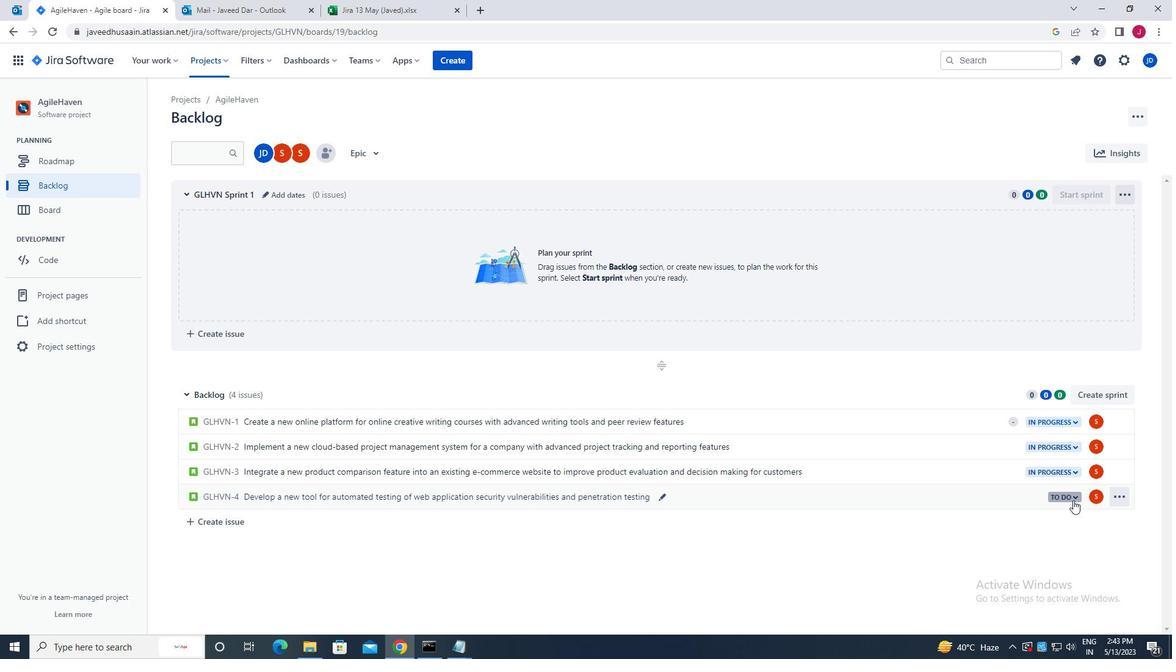 
Action: Mouse moved to (981, 522)
Screenshot: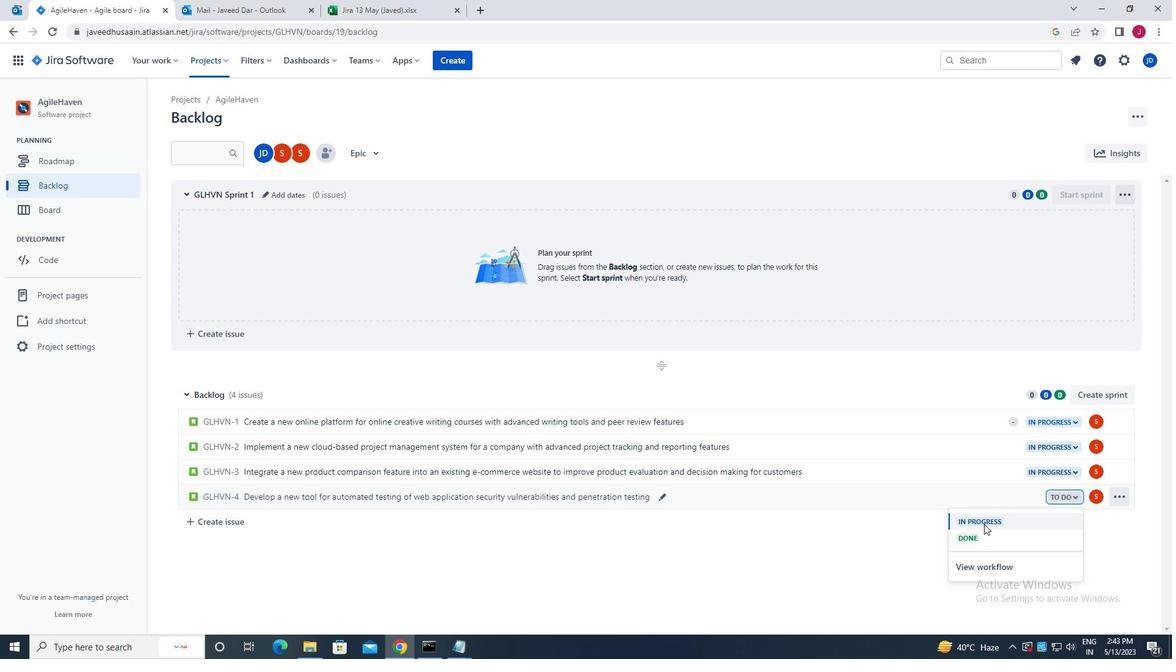 
Action: Mouse pressed left at (981, 522)
Screenshot: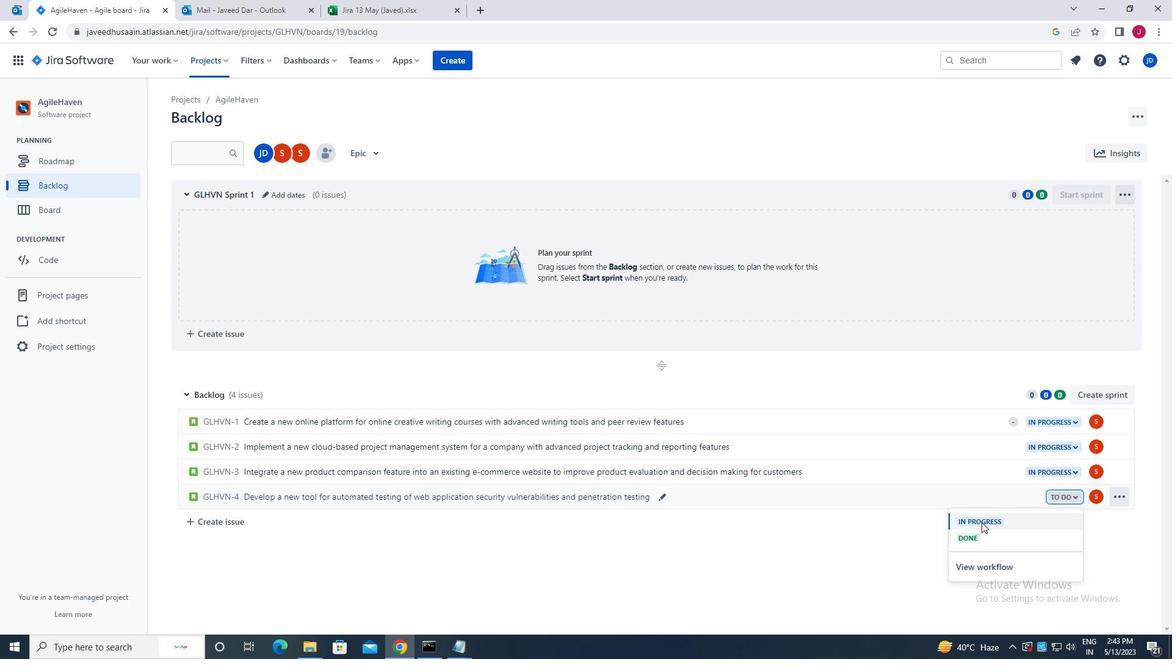 
